 Task: Open the Action trailer and cancel
Action: Mouse pressed left at (344, 302)
Screenshot: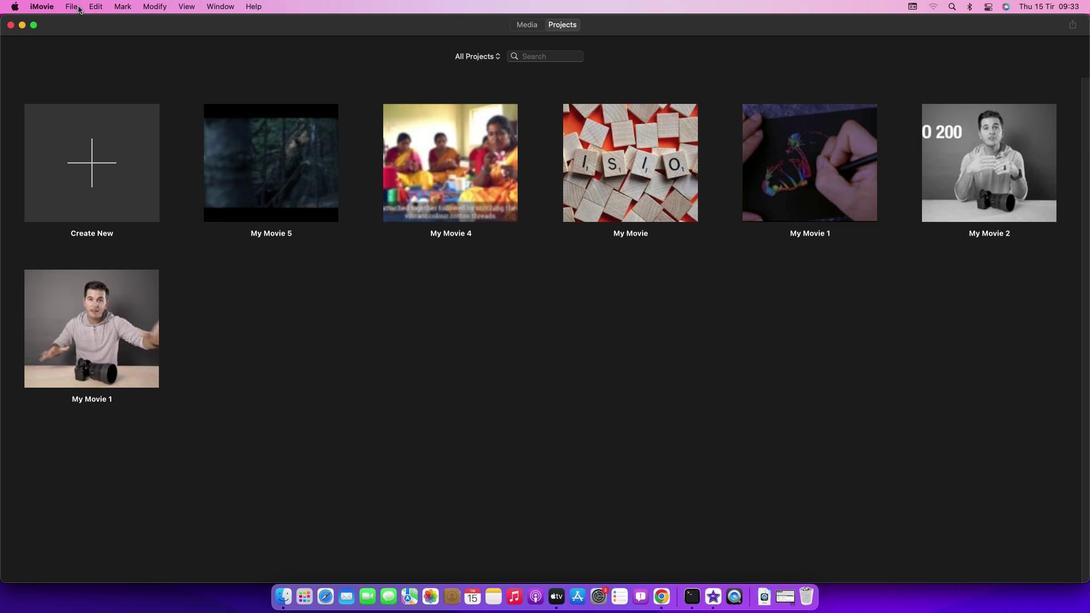 
Action: Mouse moved to (169, 60)
Screenshot: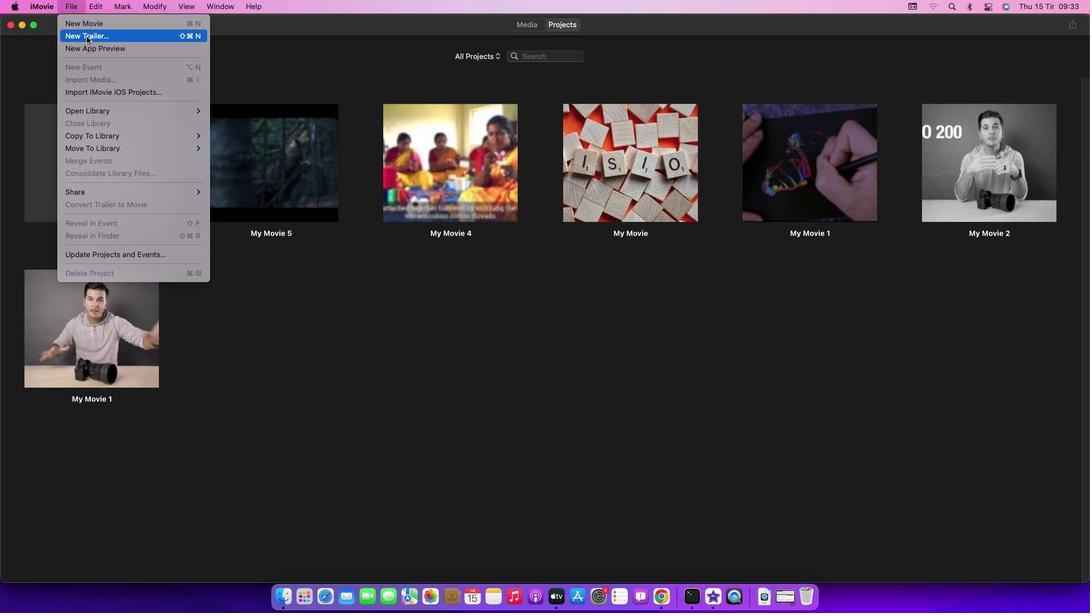 
Action: Mouse pressed left at (169, 60)
Screenshot: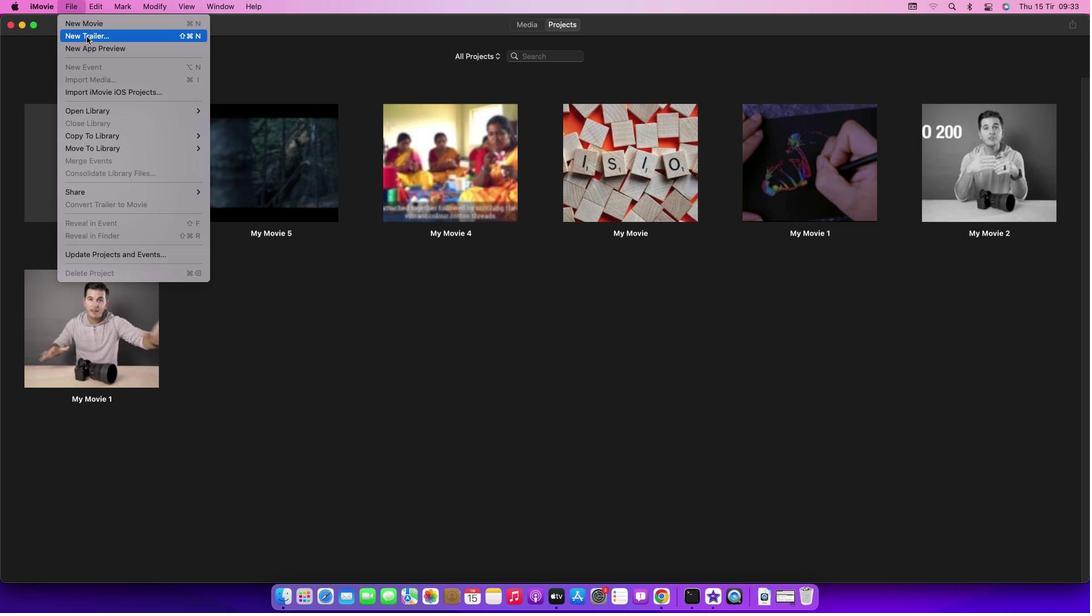 
Action: Mouse moved to (180, 85)
Screenshot: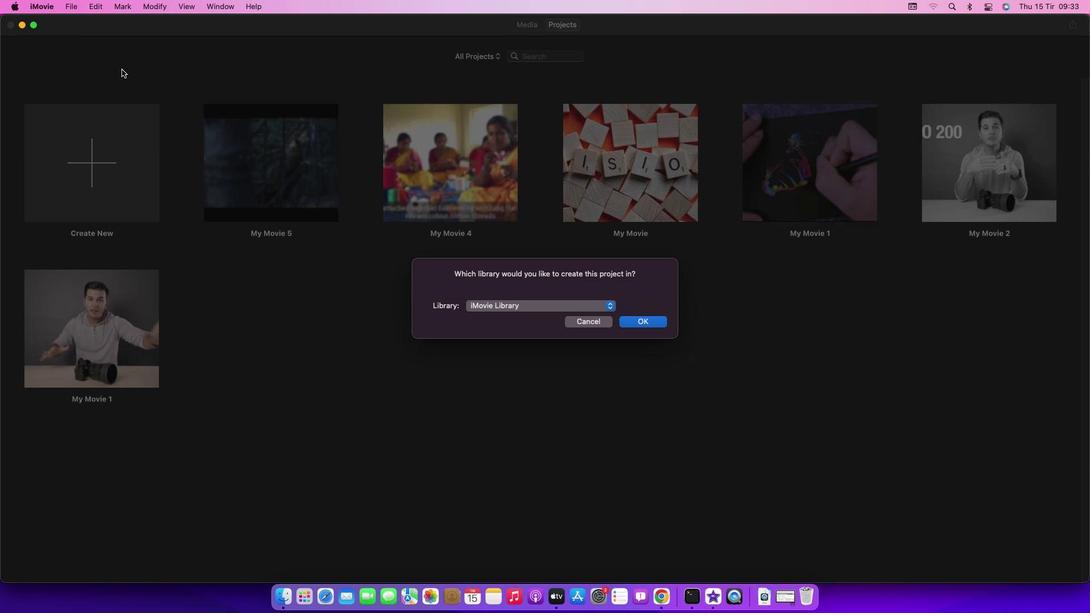 
Action: Mouse pressed left at (180, 85)
Screenshot: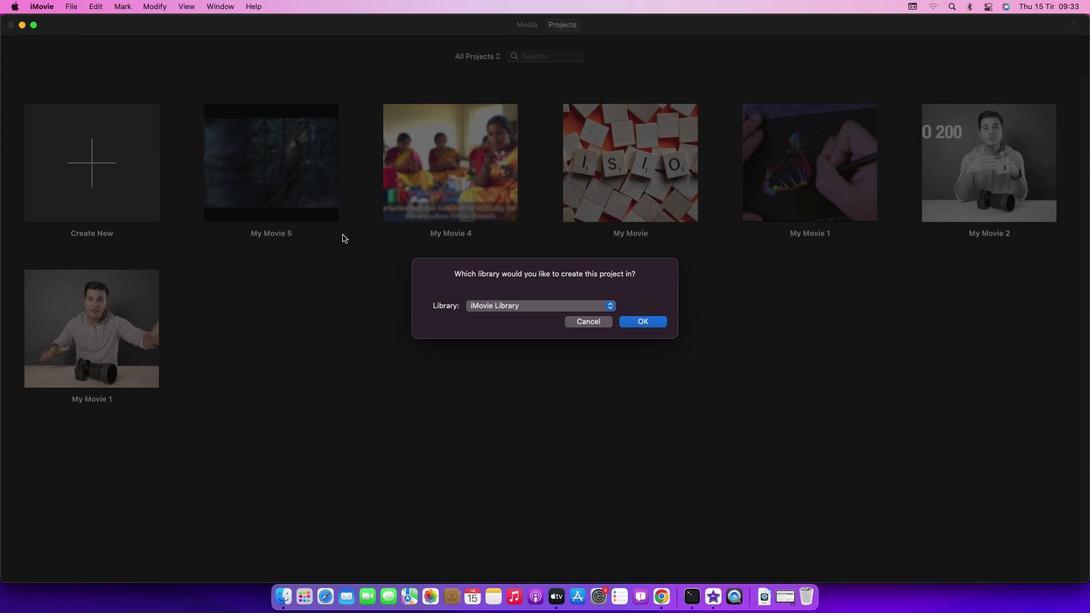 
Action: Mouse moved to (664, 322)
Screenshot: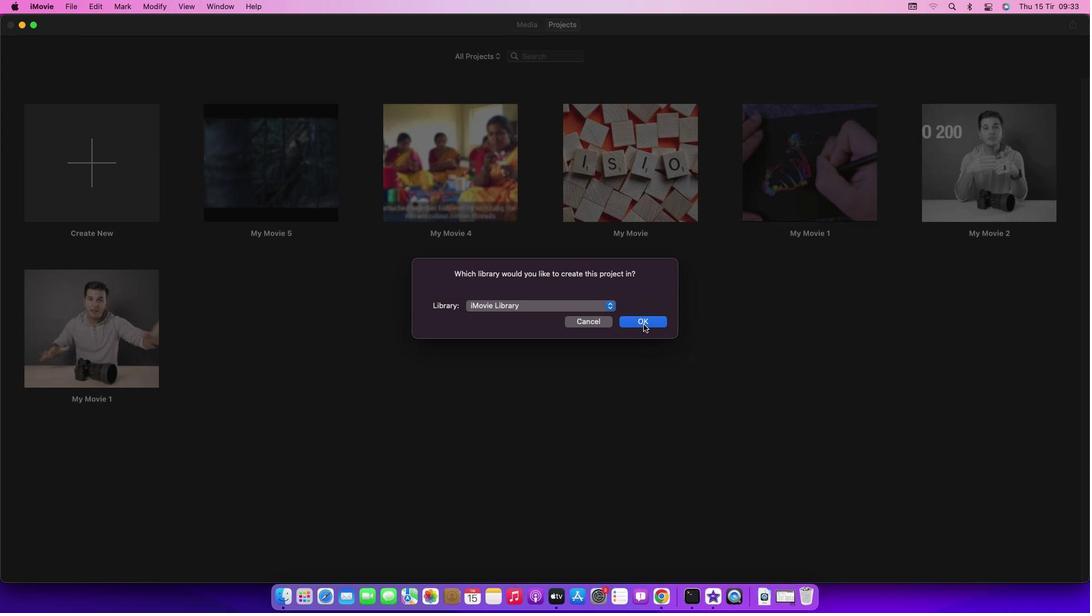 
Action: Mouse pressed left at (664, 322)
Screenshot: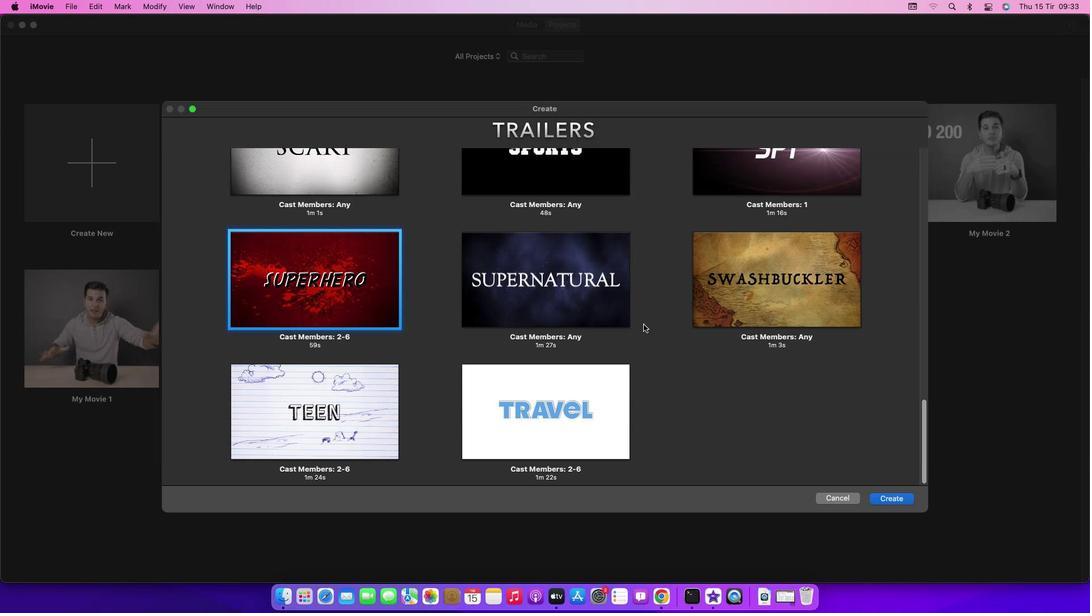 
Action: Mouse moved to (510, 271)
Screenshot: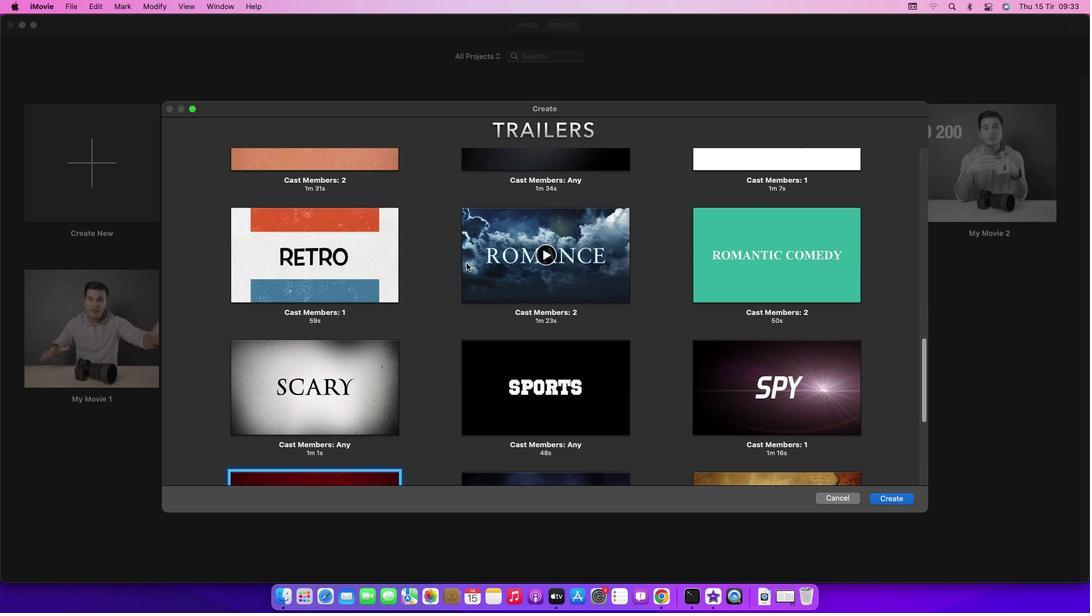 
Action: Mouse scrolled (510, 271) with delta (105, 55)
Screenshot: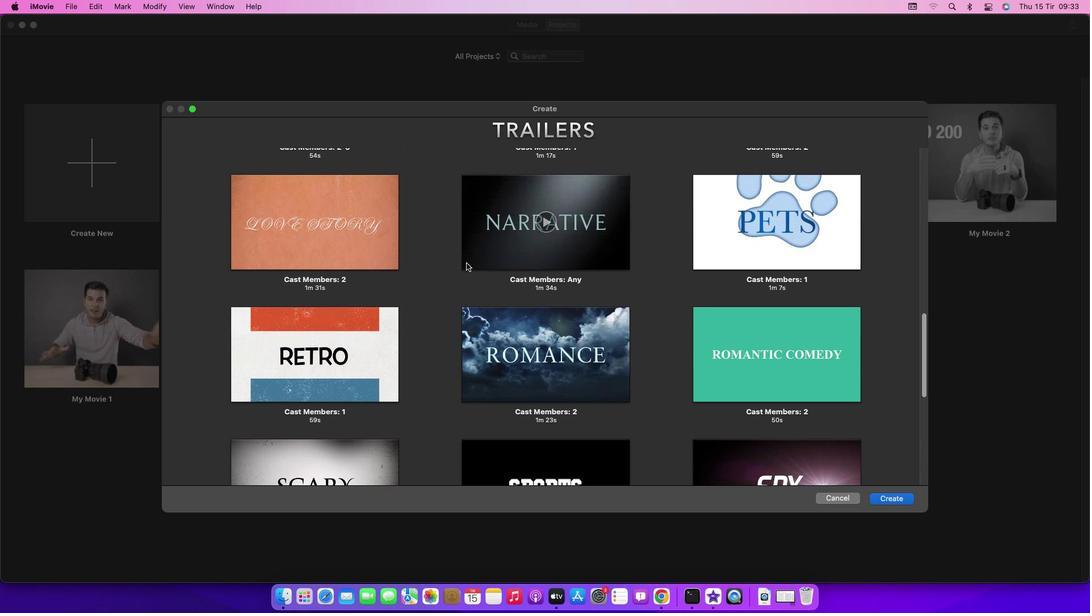 
Action: Mouse scrolled (510, 271) with delta (105, 55)
Screenshot: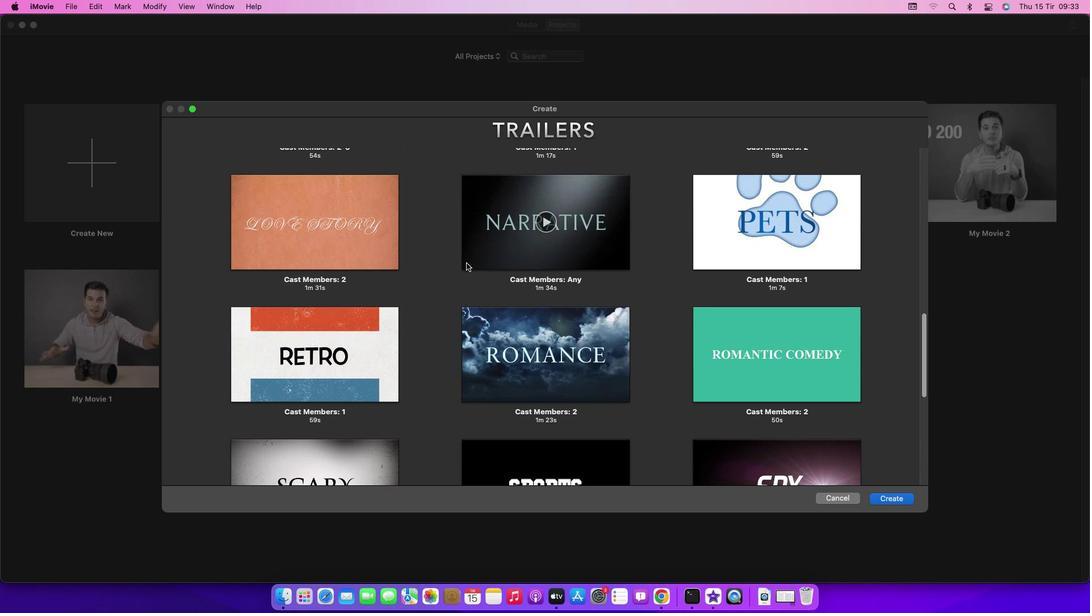 
Action: Mouse scrolled (510, 271) with delta (105, 56)
Screenshot: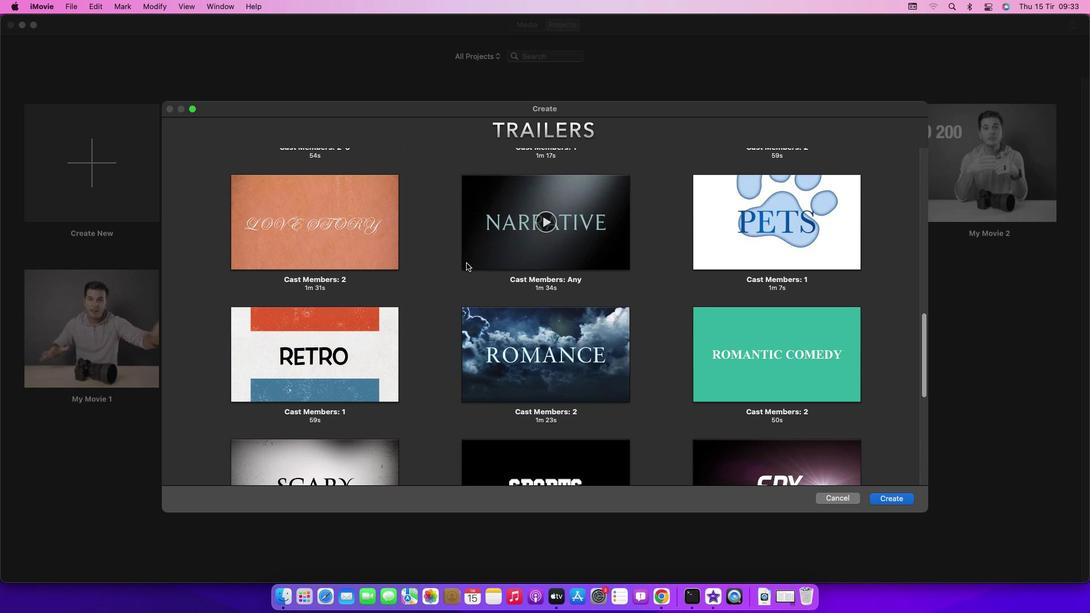 
Action: Mouse scrolled (510, 271) with delta (105, 57)
Screenshot: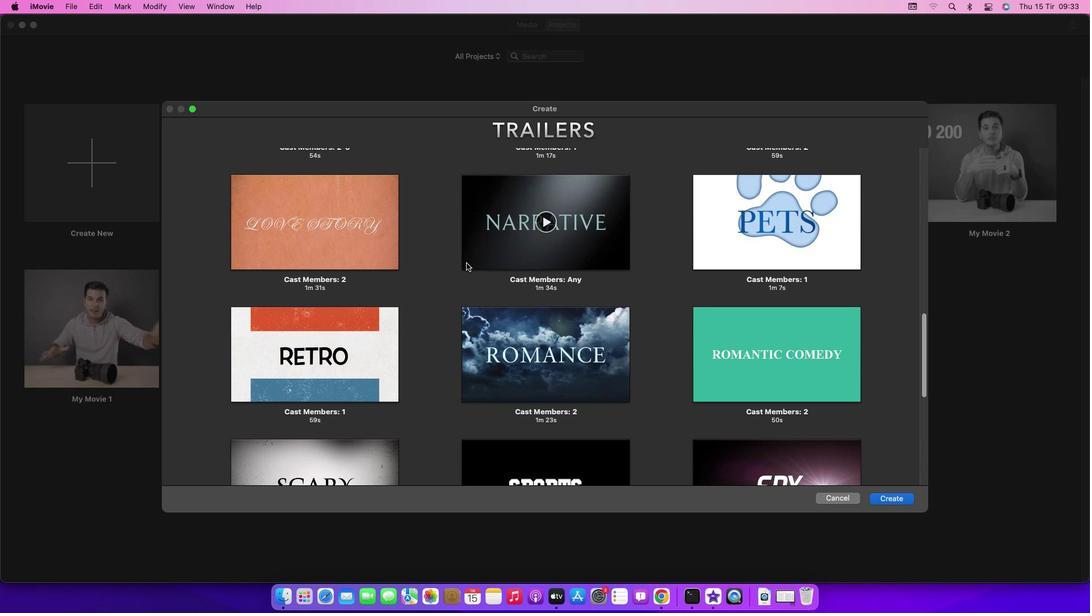 
Action: Mouse scrolled (510, 271) with delta (105, 55)
Screenshot: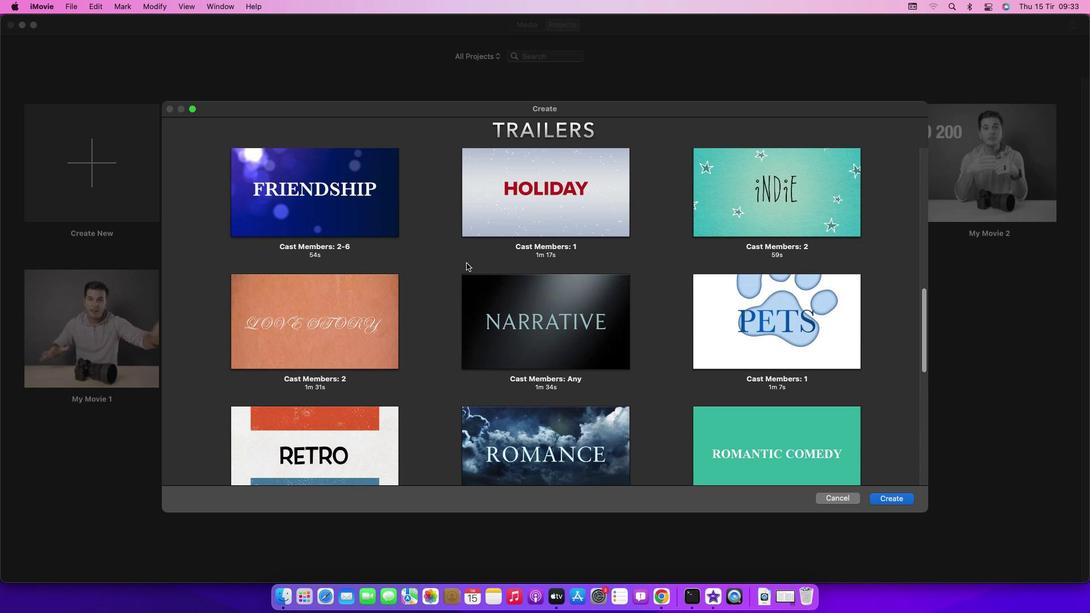 
Action: Mouse scrolled (510, 271) with delta (105, 55)
Screenshot: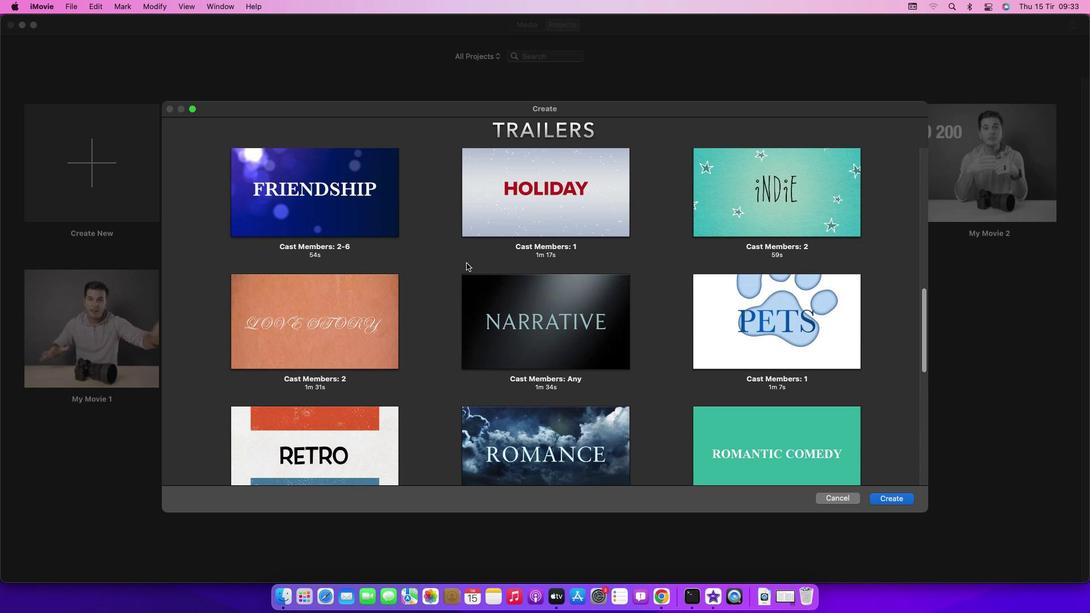 
Action: Mouse scrolled (510, 271) with delta (105, 56)
Screenshot: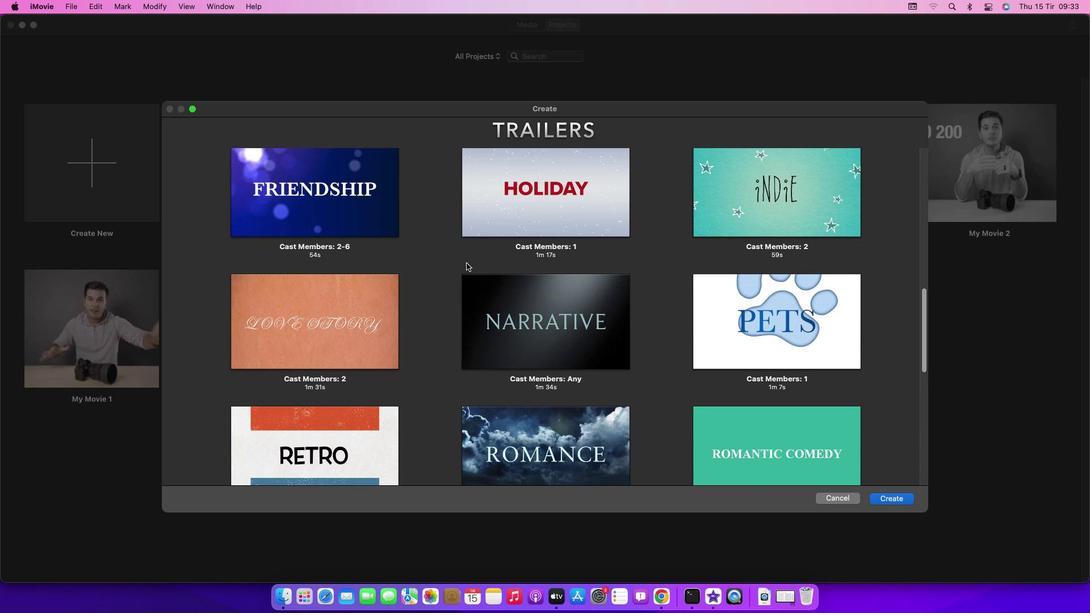
Action: Mouse scrolled (510, 271) with delta (105, 57)
Screenshot: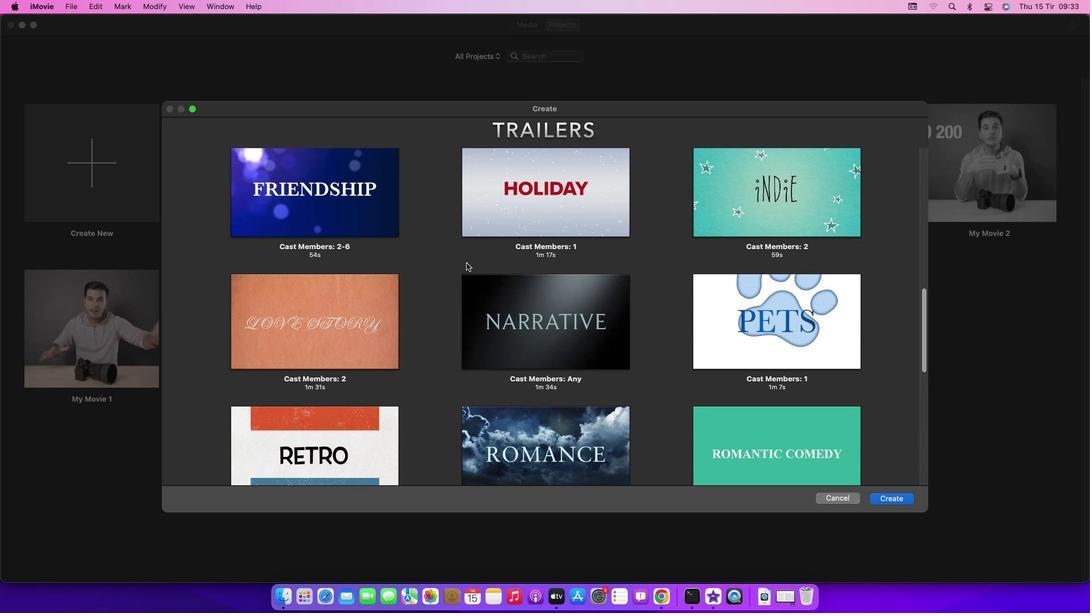 
Action: Mouse scrolled (510, 271) with delta (105, 57)
Screenshot: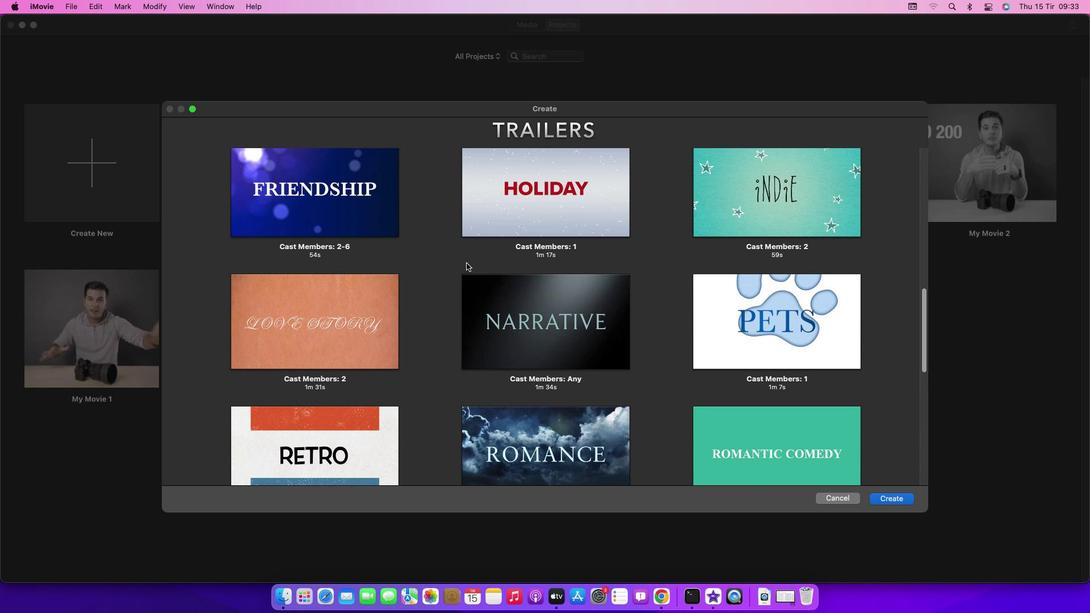 
Action: Mouse scrolled (510, 271) with delta (105, 55)
Screenshot: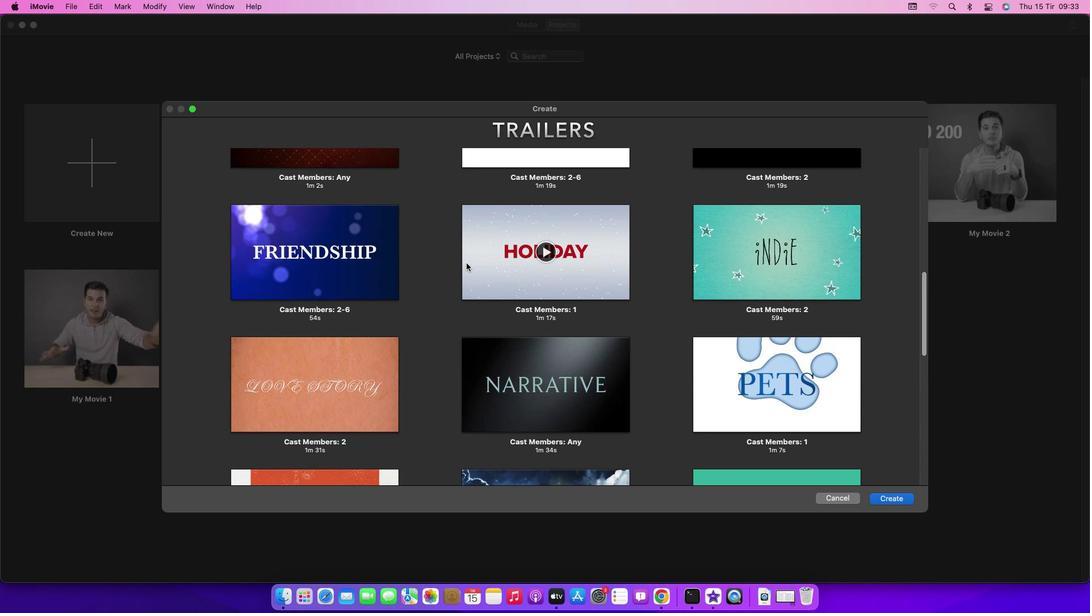 
Action: Mouse scrolled (510, 271) with delta (105, 55)
Screenshot: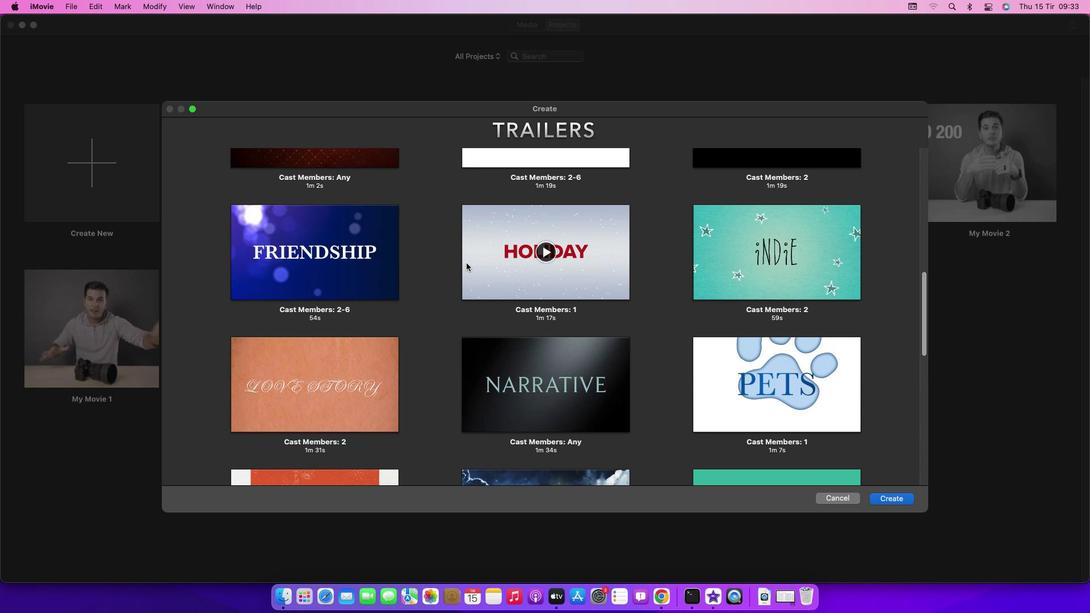
Action: Mouse scrolled (510, 271) with delta (105, 56)
Screenshot: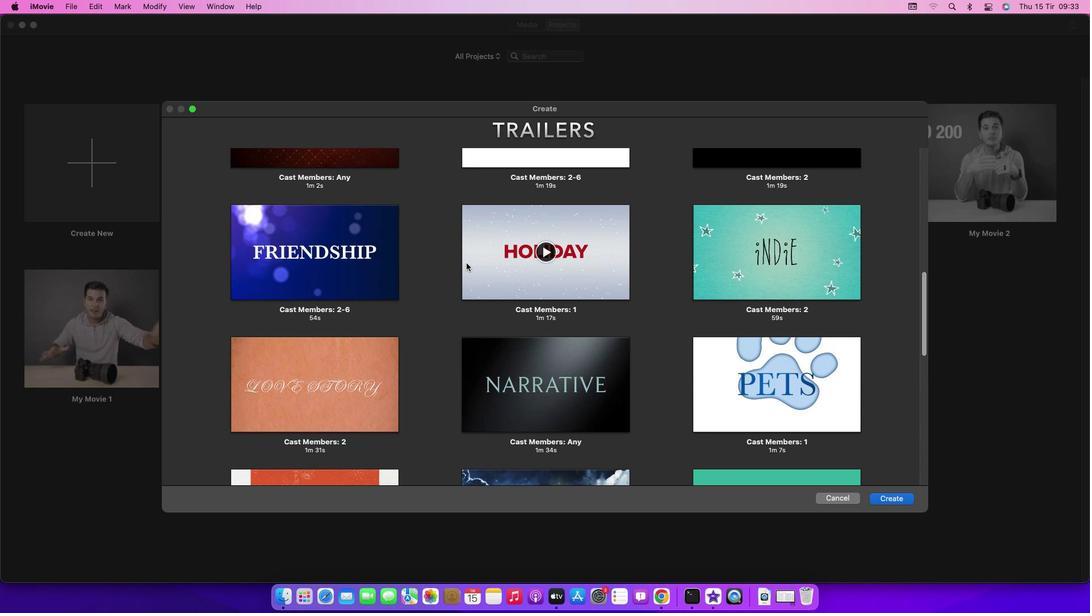 
Action: Mouse scrolled (510, 271) with delta (105, 57)
Screenshot: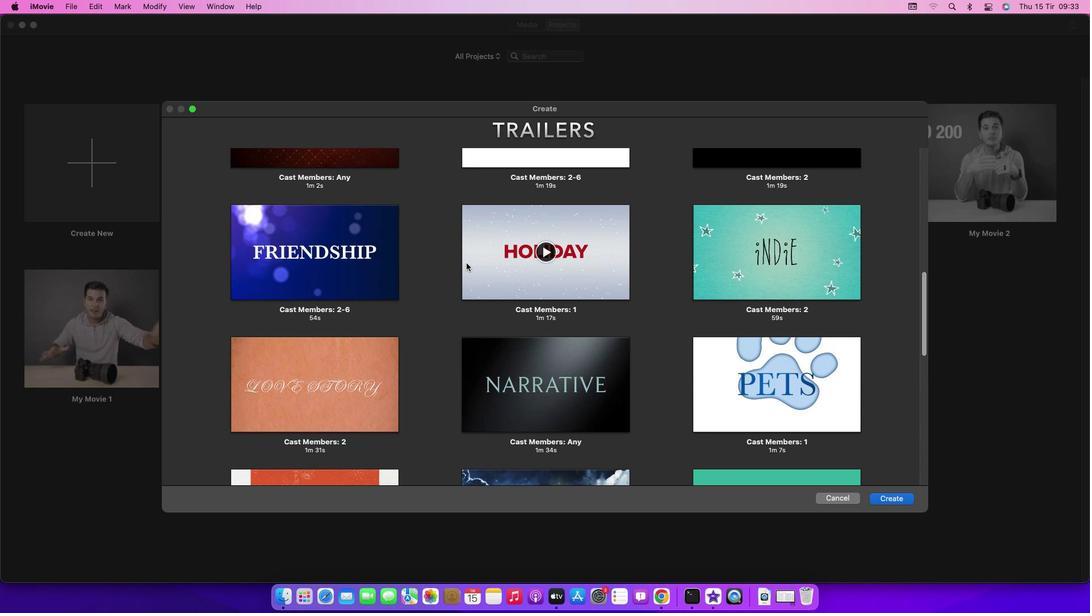 
Action: Mouse scrolled (510, 271) with delta (105, 57)
Screenshot: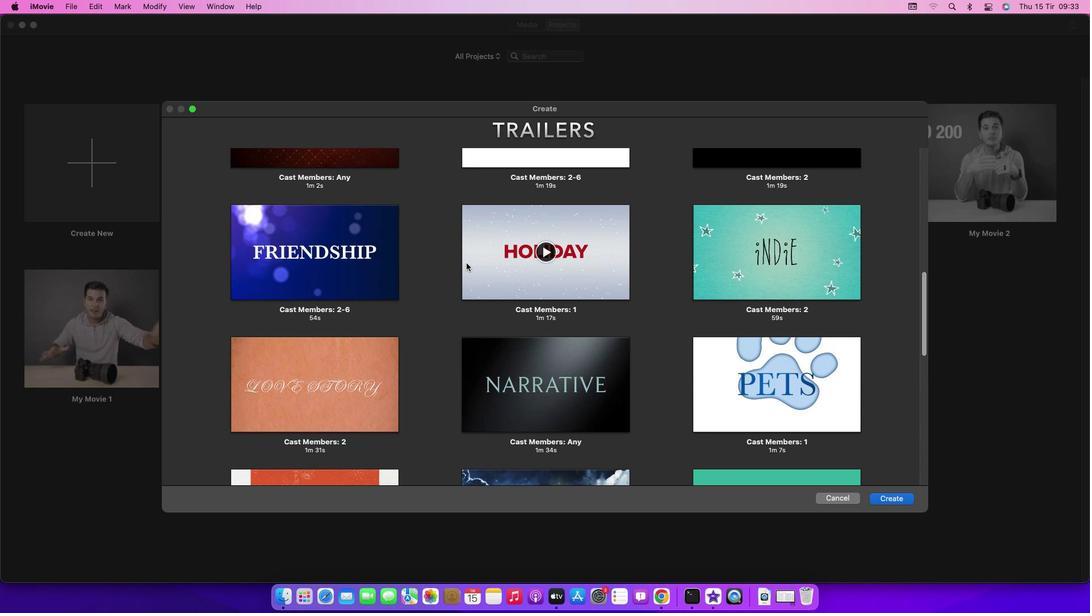 
Action: Mouse scrolled (510, 271) with delta (105, 55)
Screenshot: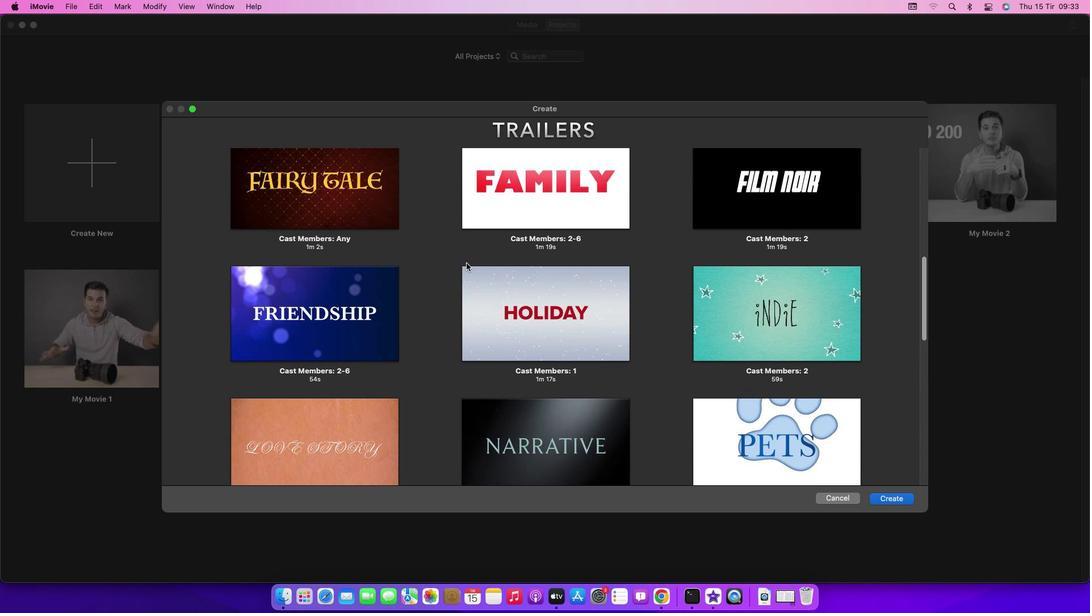
Action: Mouse scrolled (510, 271) with delta (105, 55)
Screenshot: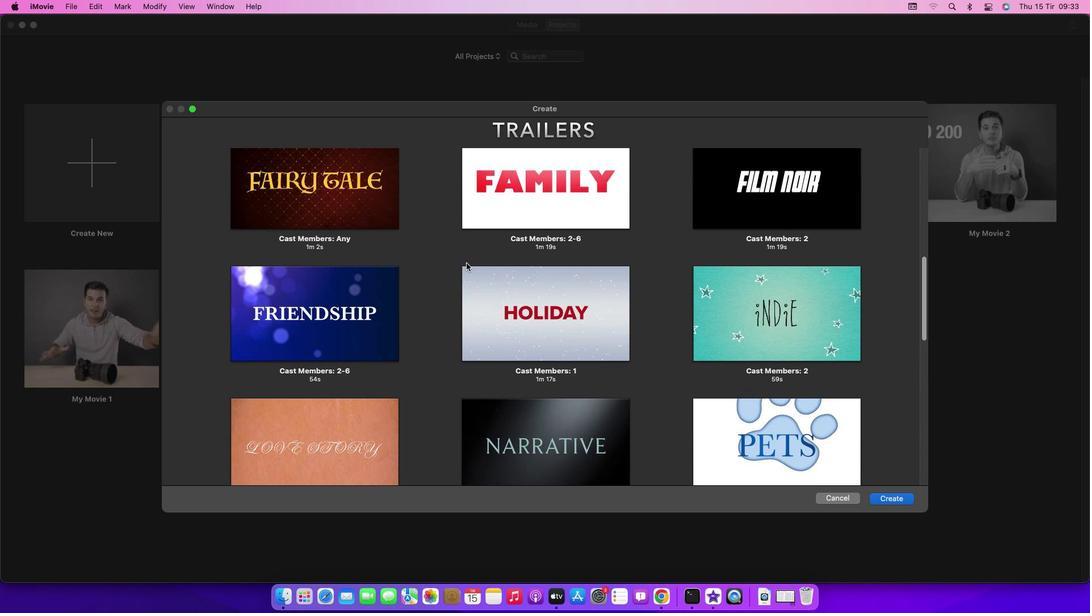 
Action: Mouse scrolled (510, 271) with delta (105, 57)
Screenshot: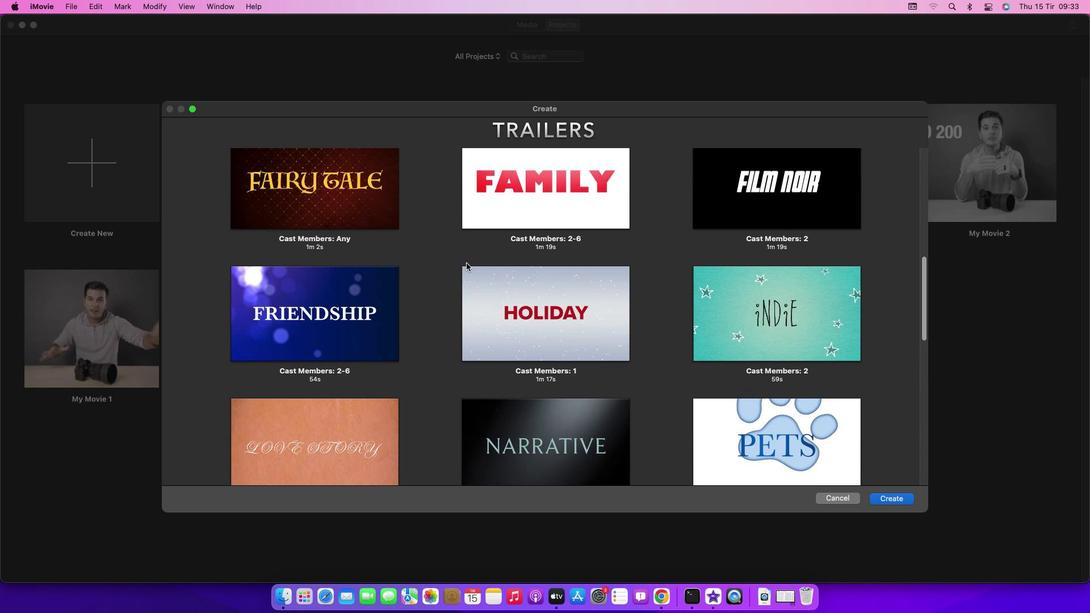 
Action: Mouse scrolled (510, 271) with delta (105, 57)
Screenshot: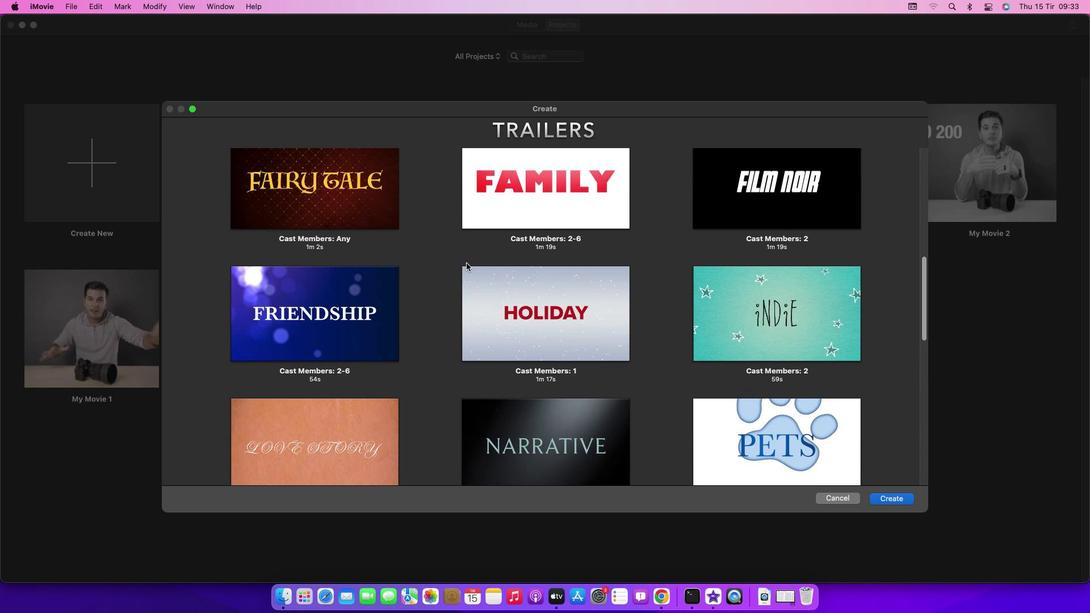 
Action: Mouse scrolled (510, 271) with delta (105, 57)
Screenshot: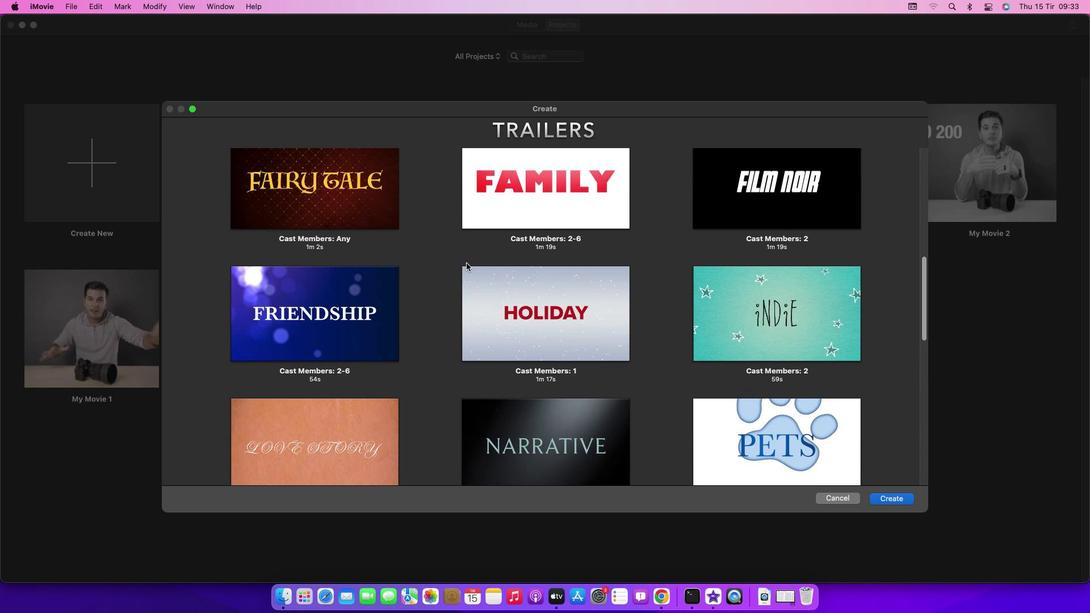 
Action: Mouse scrolled (510, 271) with delta (105, 55)
Screenshot: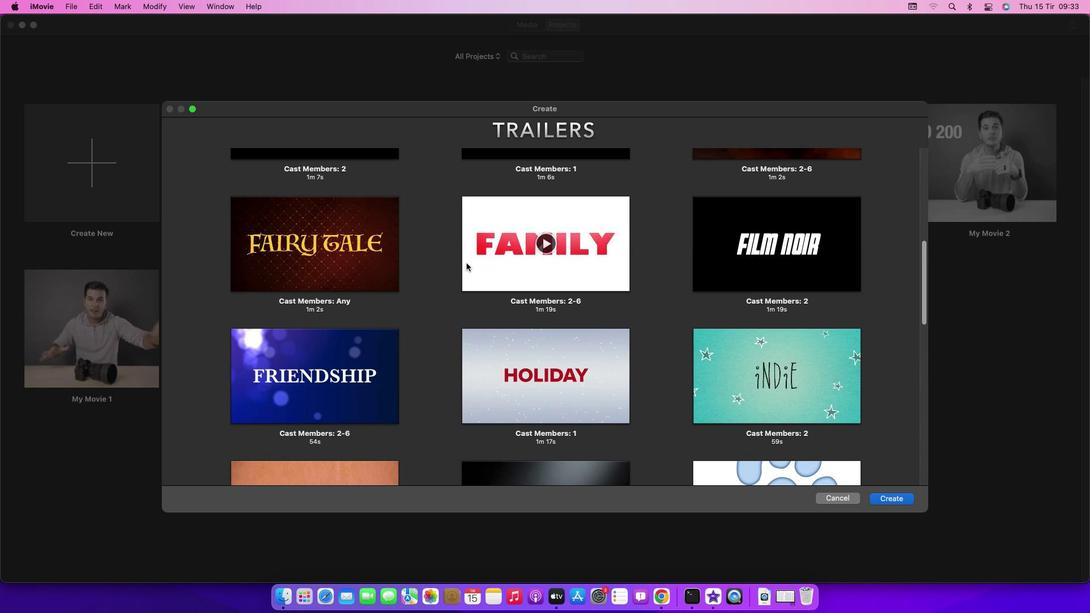 
Action: Mouse scrolled (510, 271) with delta (105, 55)
Screenshot: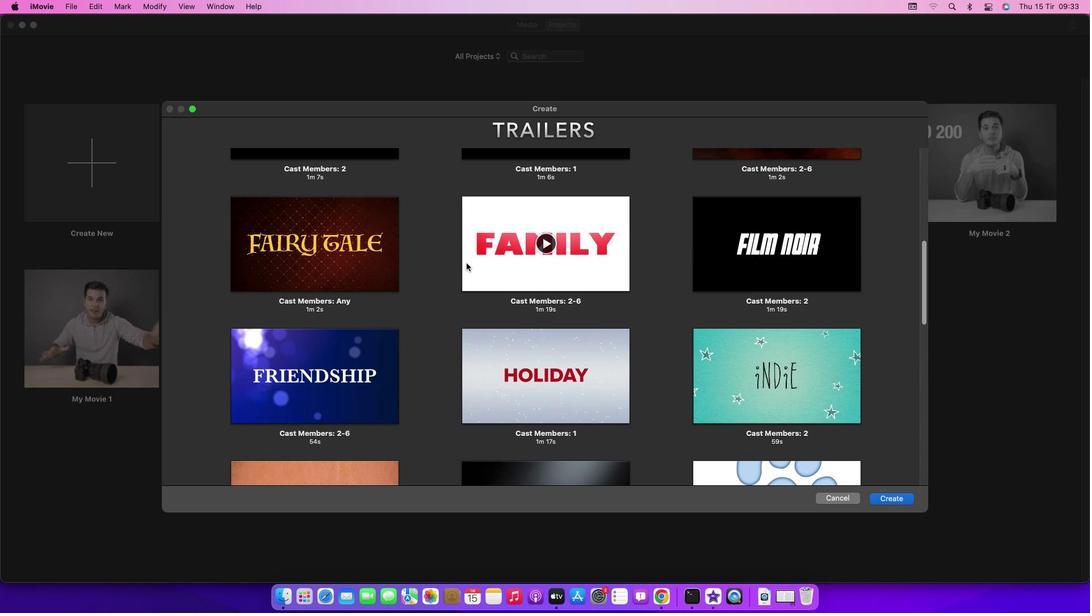 
Action: Mouse scrolled (510, 271) with delta (105, 57)
Screenshot: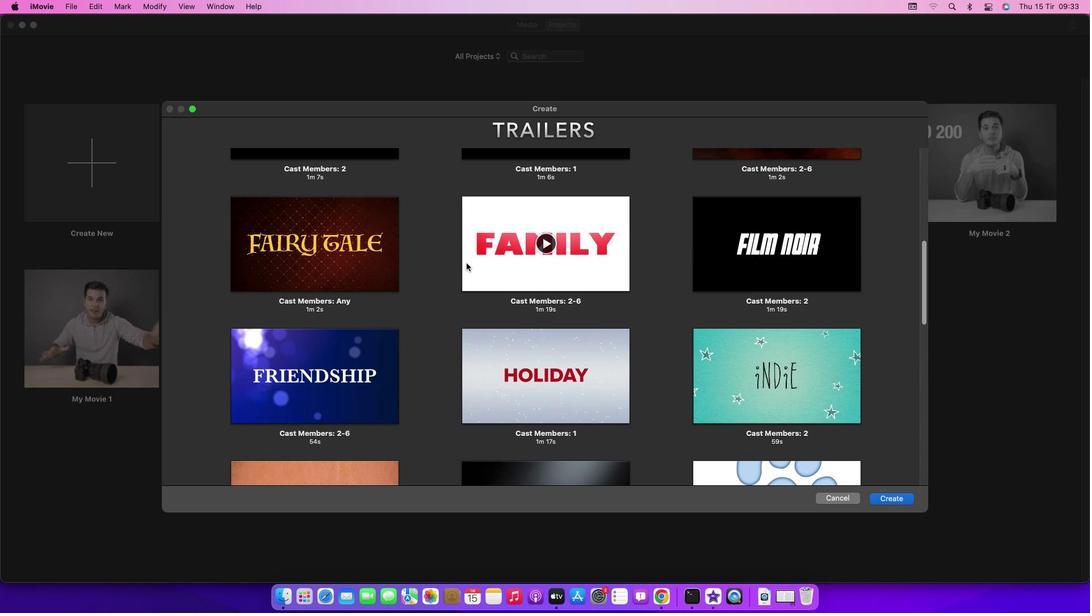 
Action: Mouse scrolled (510, 271) with delta (105, 57)
Screenshot: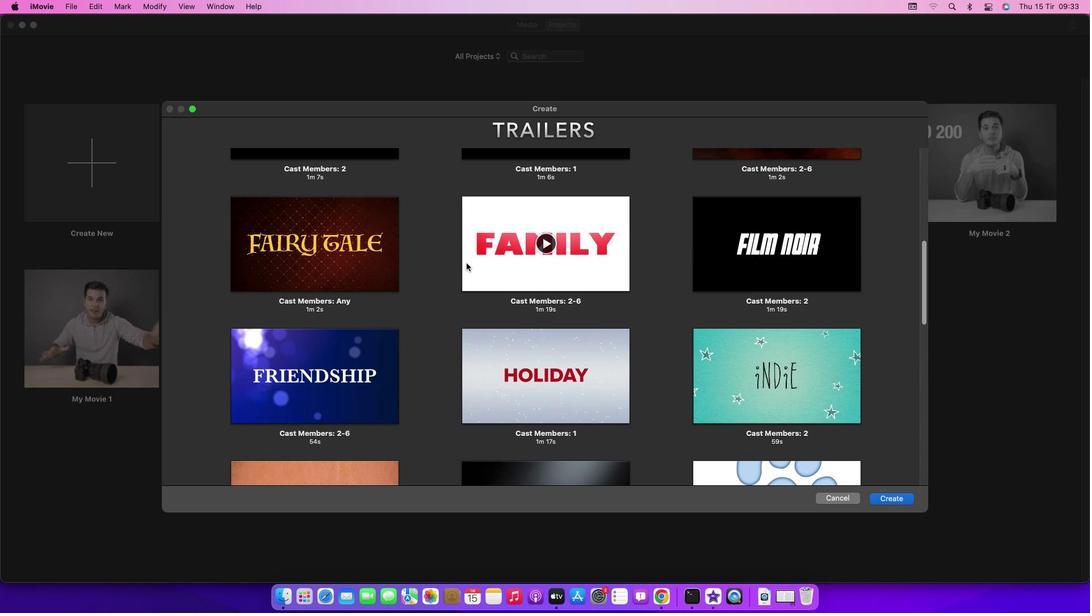 
Action: Mouse scrolled (510, 271) with delta (105, 57)
Screenshot: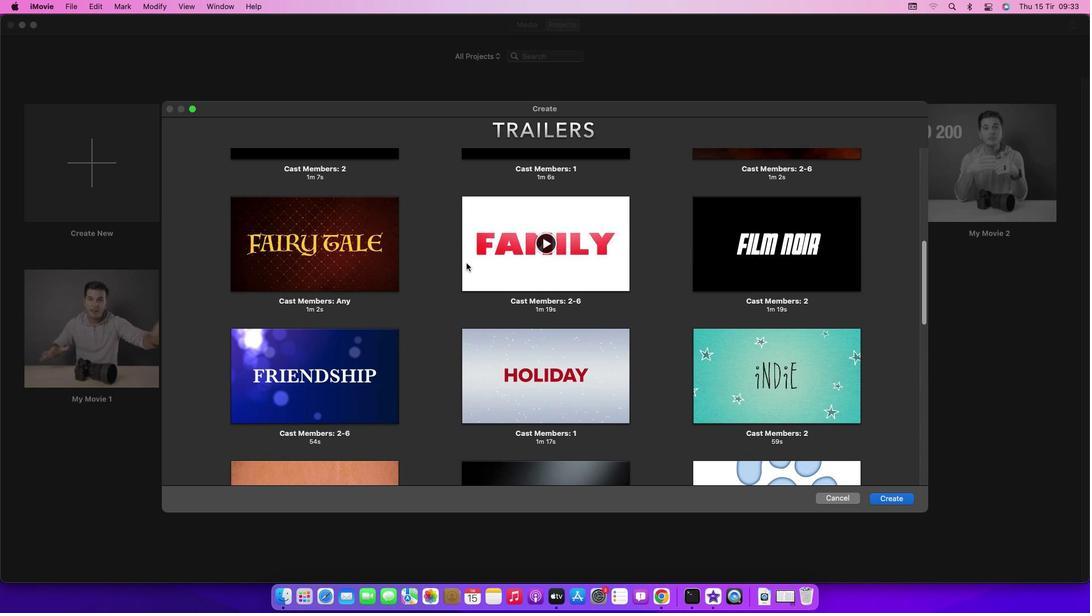 
Action: Mouse scrolled (510, 271) with delta (105, 55)
Screenshot: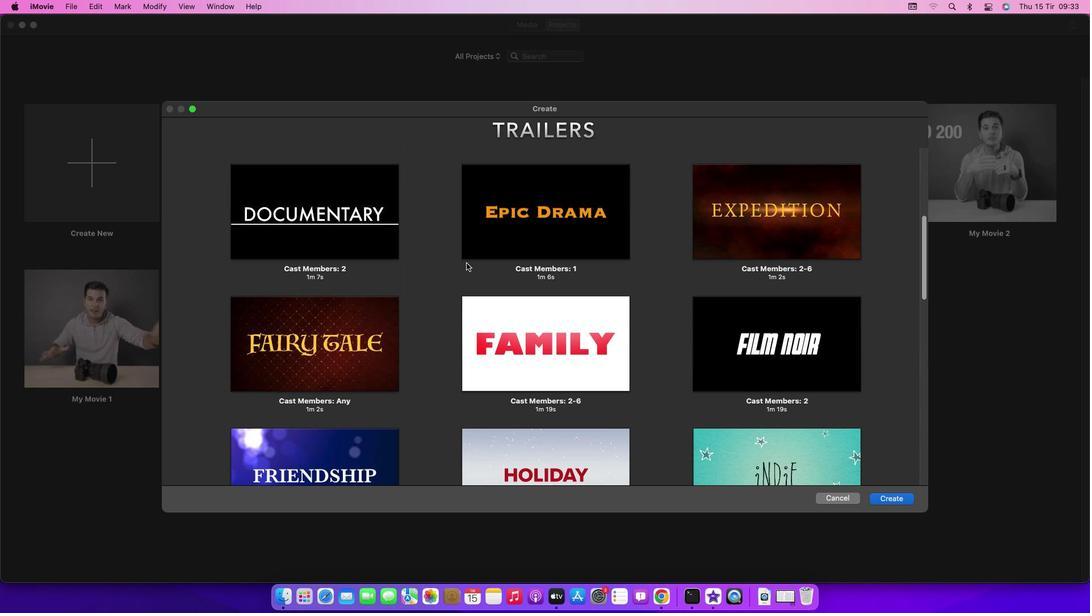 
Action: Mouse scrolled (510, 271) with delta (105, 55)
Screenshot: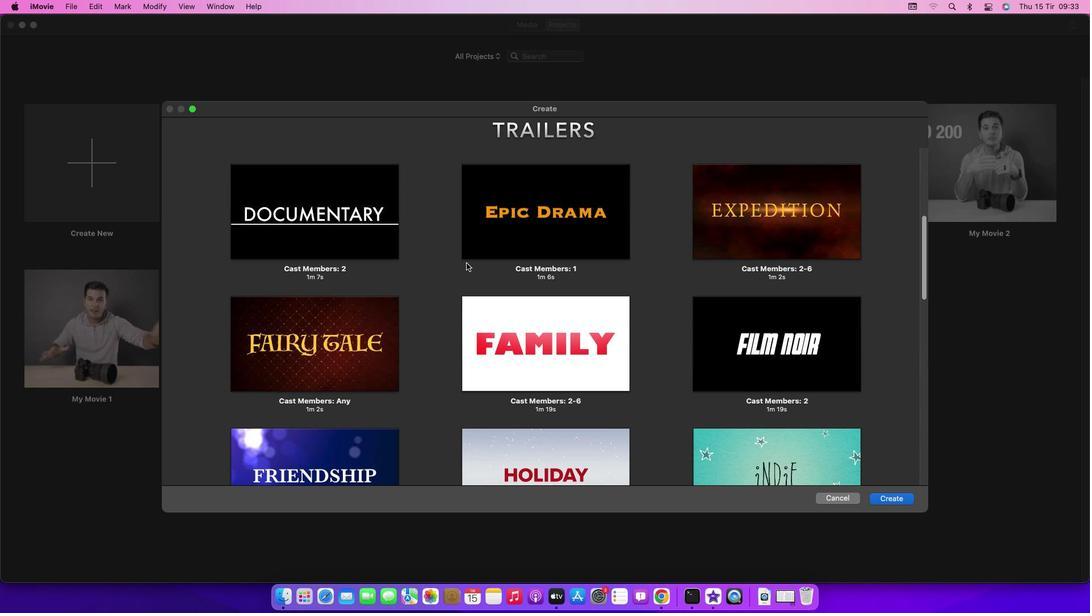 
Action: Mouse scrolled (510, 271) with delta (105, 57)
Screenshot: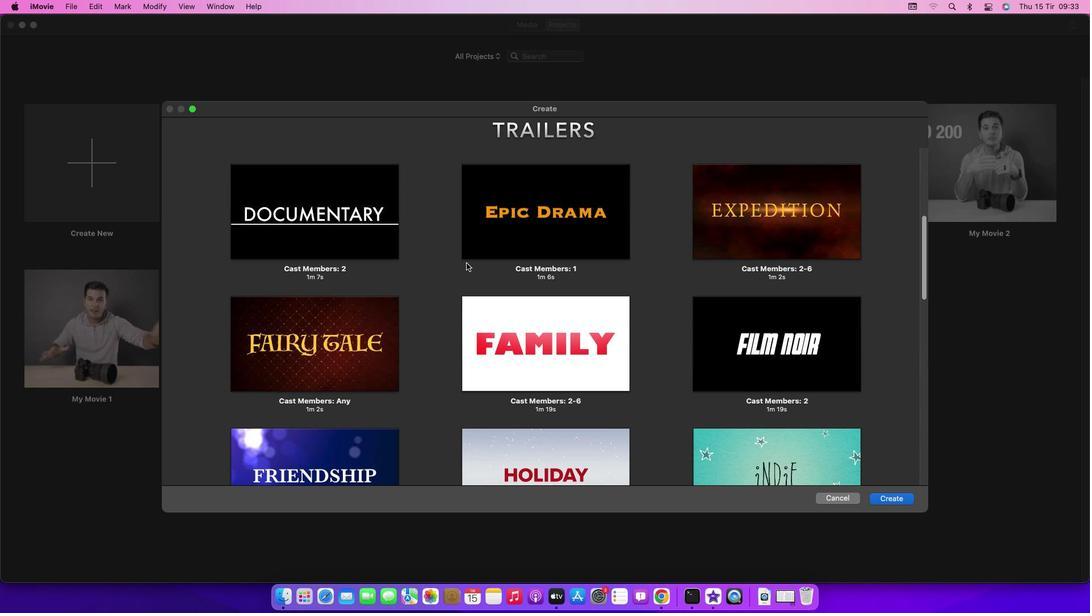 
Action: Mouse scrolled (510, 271) with delta (105, 57)
Screenshot: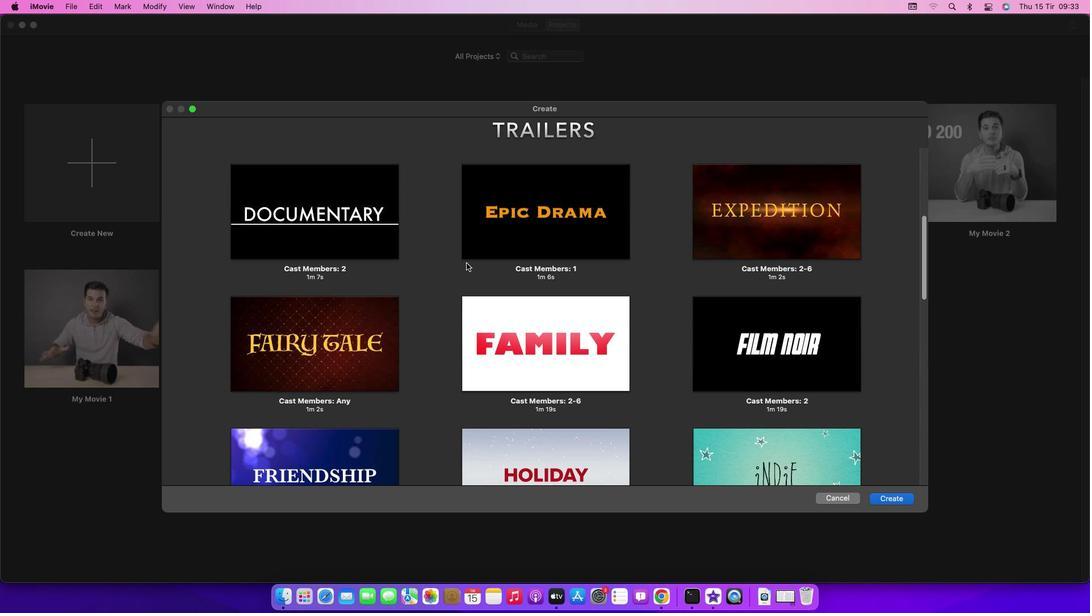 
Action: Mouse scrolled (510, 271) with delta (105, 55)
Screenshot: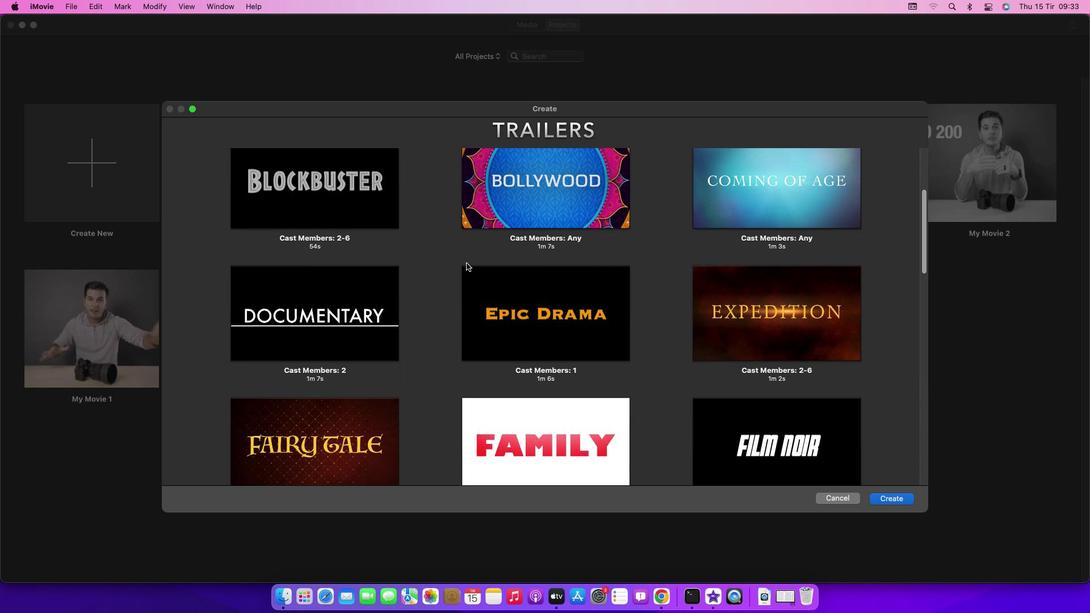 
Action: Mouse scrolled (510, 271) with delta (105, 55)
Screenshot: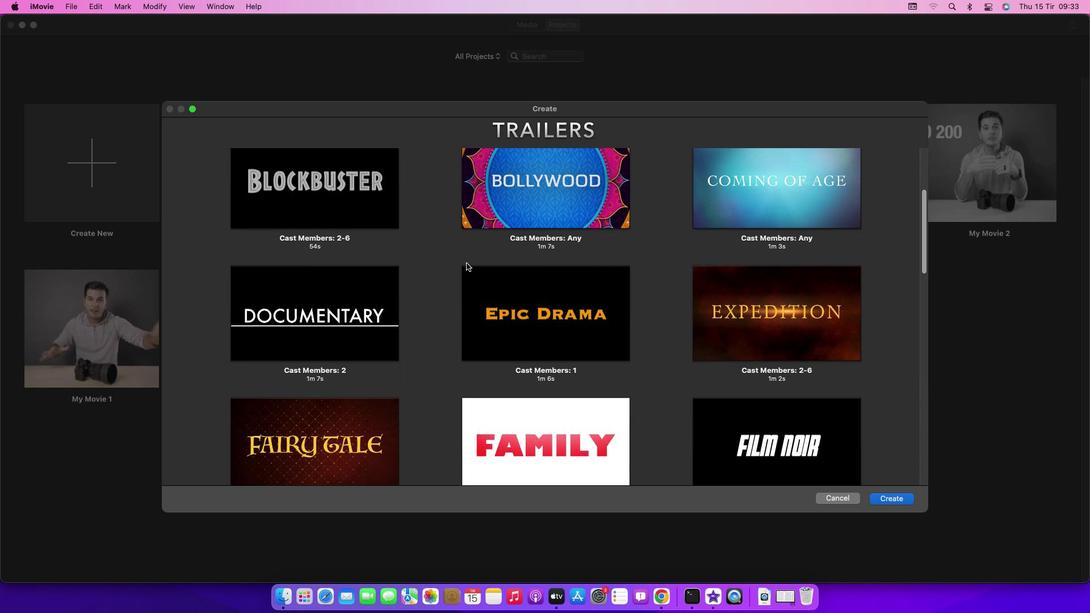 
Action: Mouse scrolled (510, 271) with delta (105, 56)
Screenshot: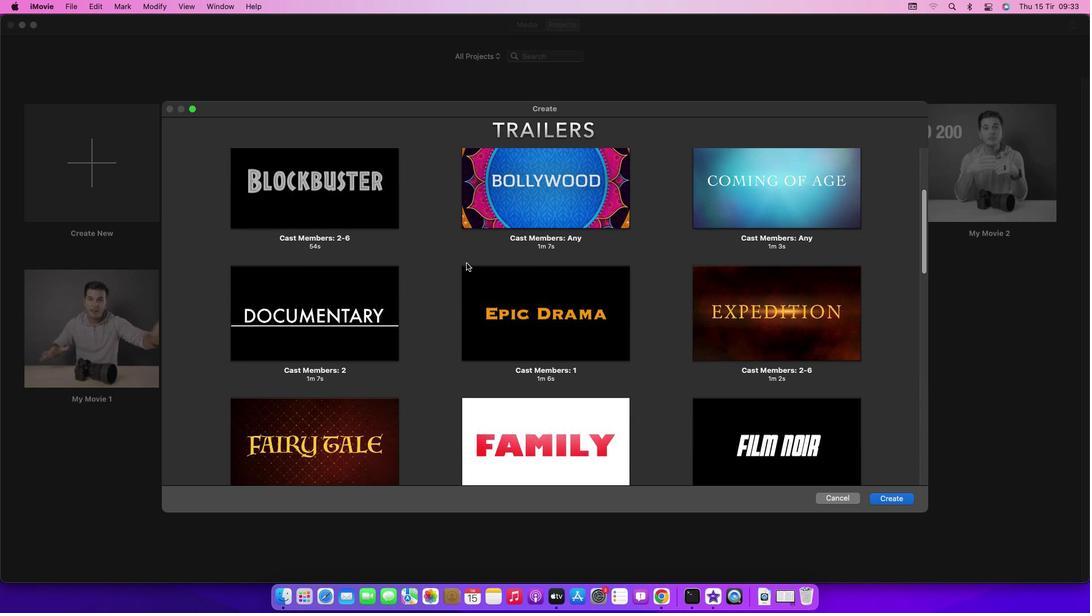 
Action: Mouse scrolled (510, 271) with delta (105, 57)
Screenshot: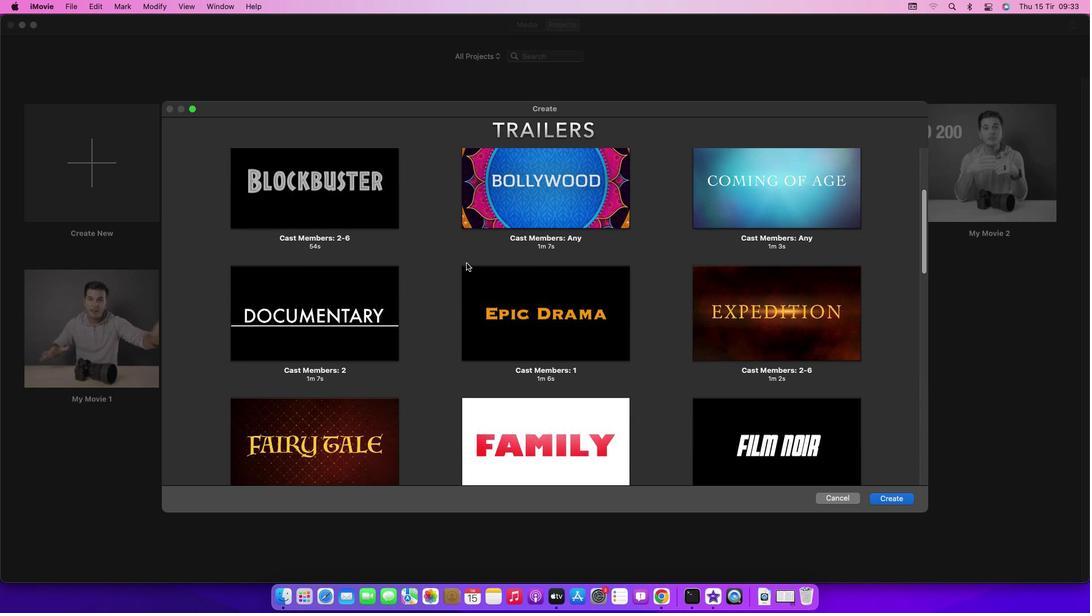 
Action: Mouse scrolled (510, 271) with delta (105, 55)
Screenshot: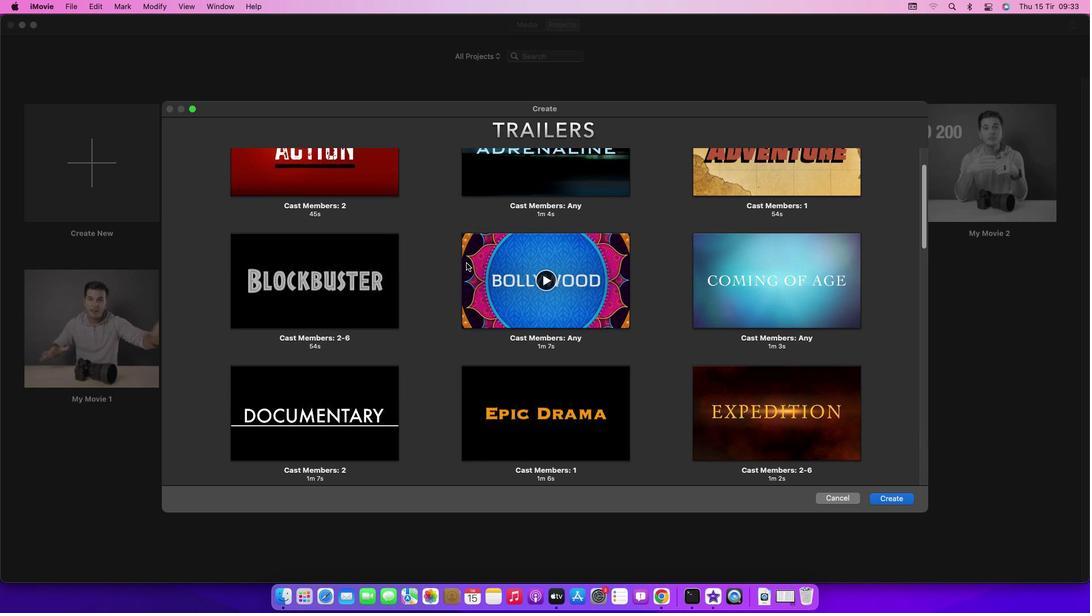 
Action: Mouse scrolled (510, 271) with delta (105, 55)
Screenshot: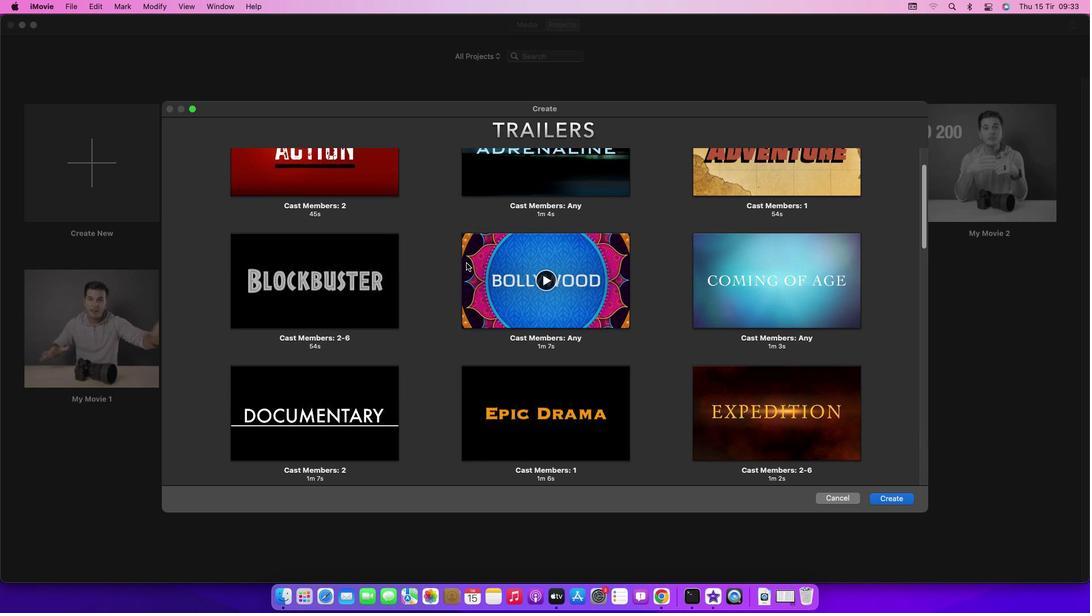 
Action: Mouse scrolled (510, 271) with delta (105, 57)
Screenshot: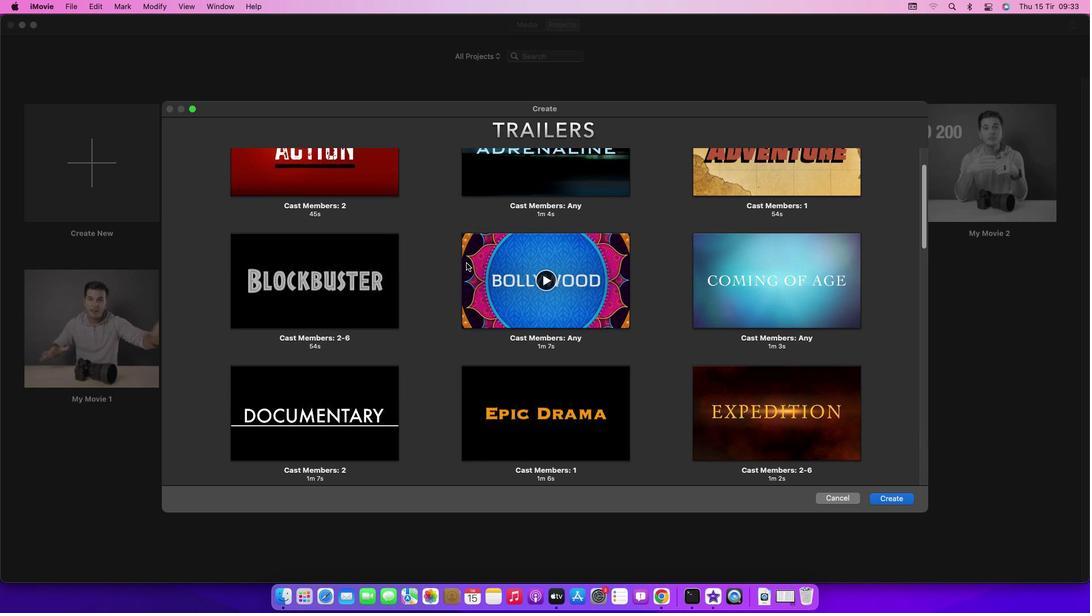 
Action: Mouse scrolled (510, 271) with delta (105, 57)
Screenshot: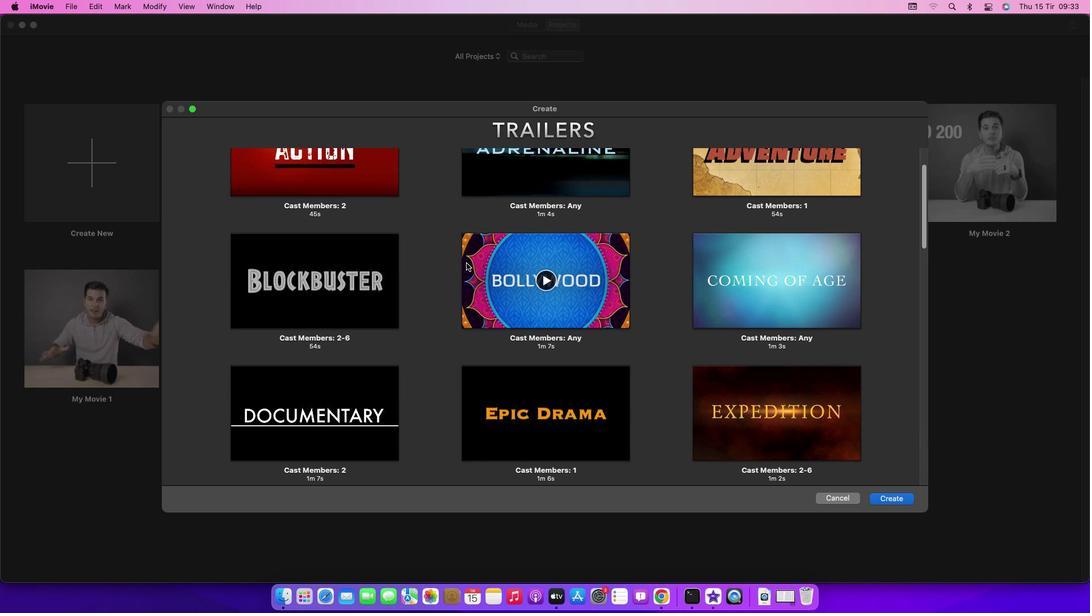 
Action: Mouse scrolled (510, 271) with delta (105, 55)
Screenshot: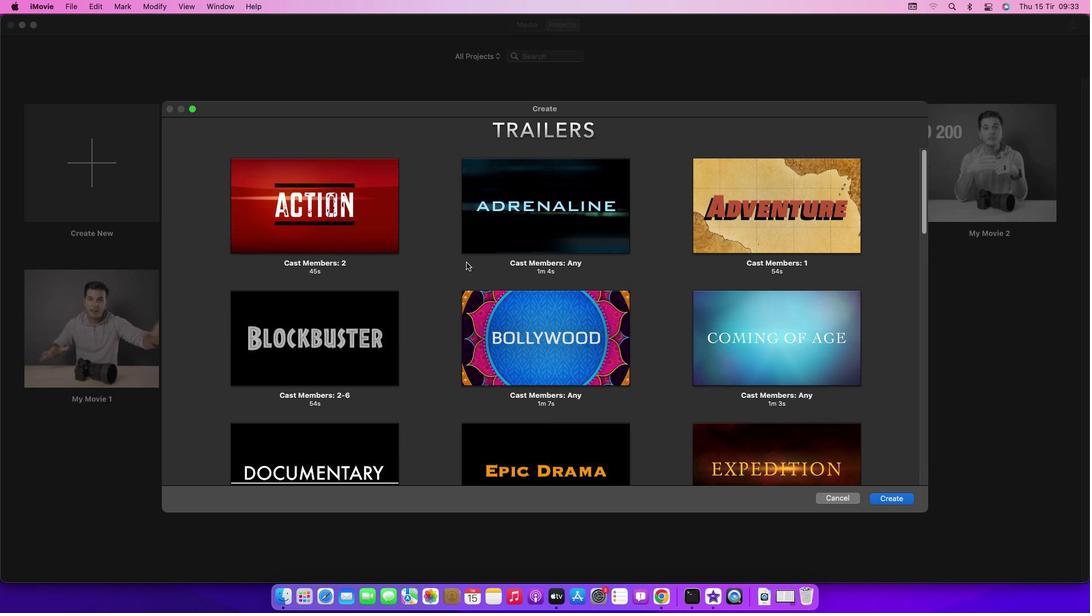 
Action: Mouse scrolled (510, 271) with delta (105, 55)
Screenshot: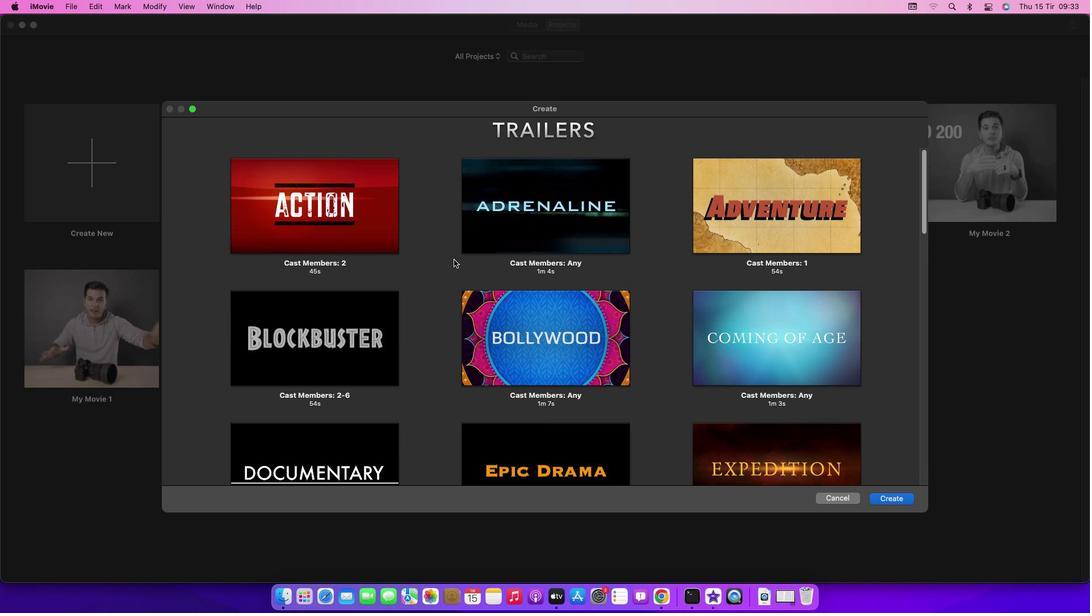 
Action: Mouse scrolled (510, 271) with delta (105, 57)
Screenshot: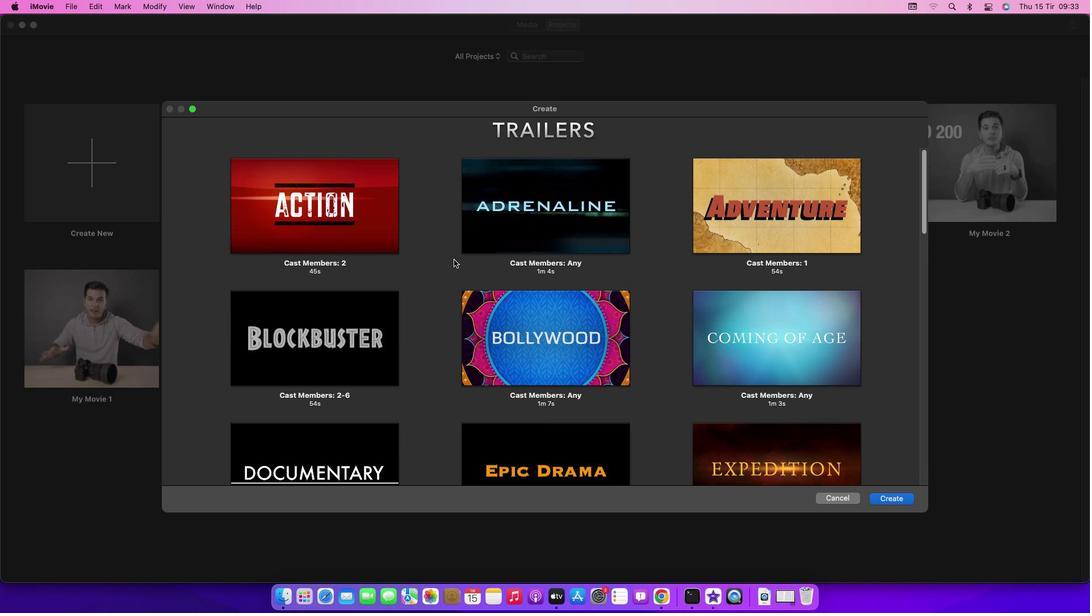 
Action: Mouse scrolled (510, 271) with delta (105, 57)
Screenshot: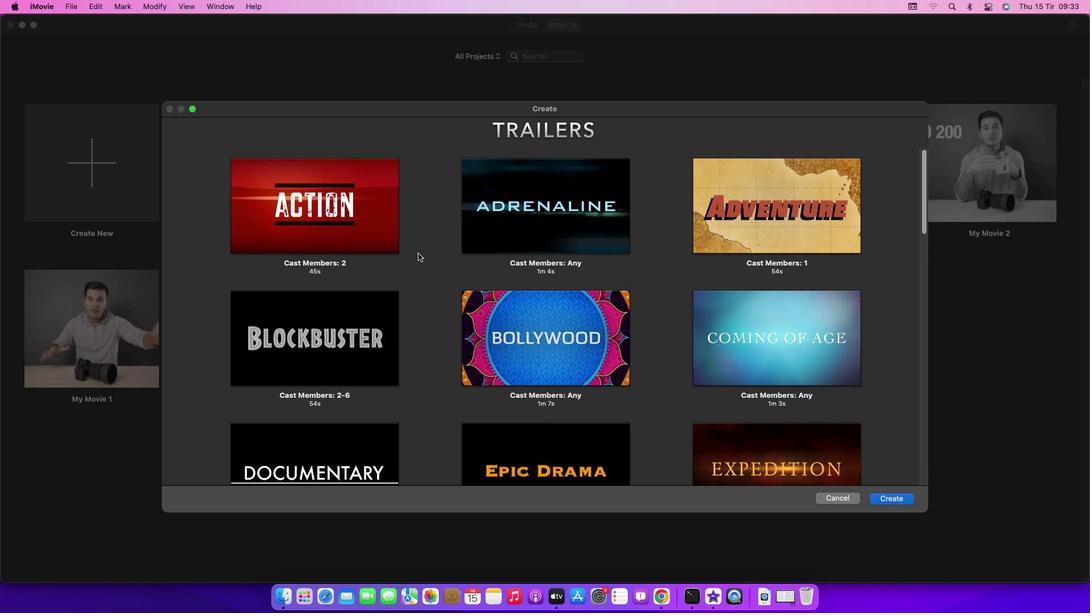 
Action: Mouse scrolled (510, 271) with delta (105, 57)
Screenshot: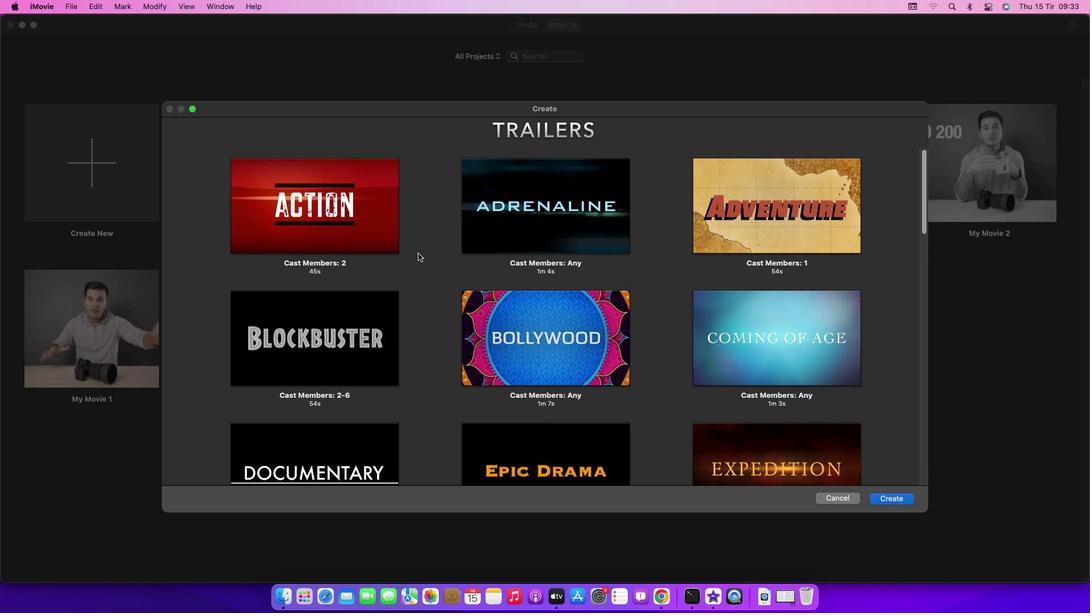
Action: Mouse scrolled (510, 271) with delta (105, 55)
Screenshot: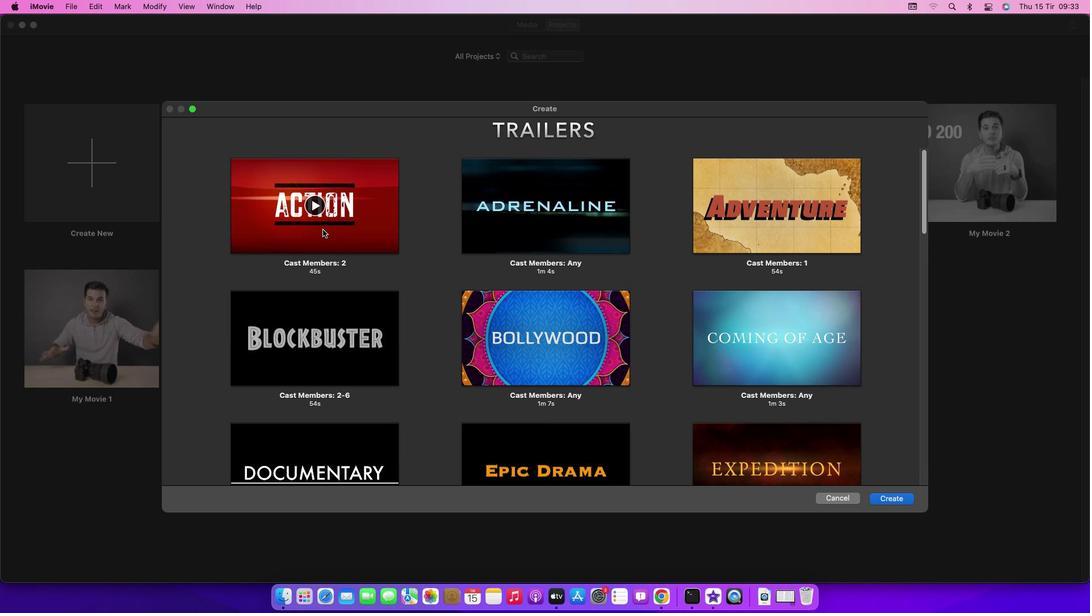 
Action: Mouse scrolled (510, 271) with delta (105, 55)
Screenshot: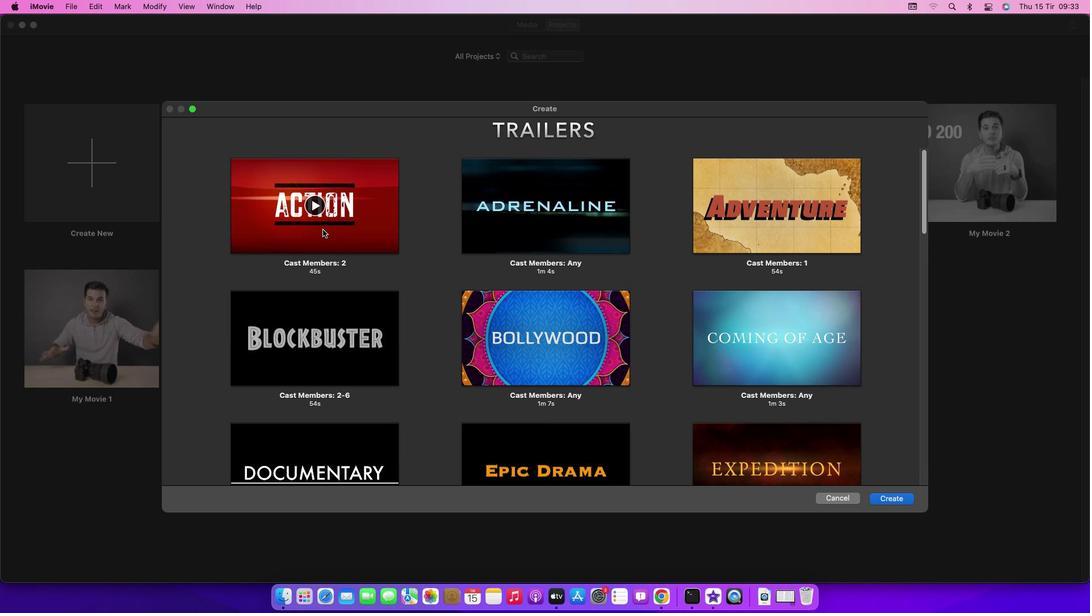 
Action: Mouse scrolled (510, 271) with delta (105, 57)
Screenshot: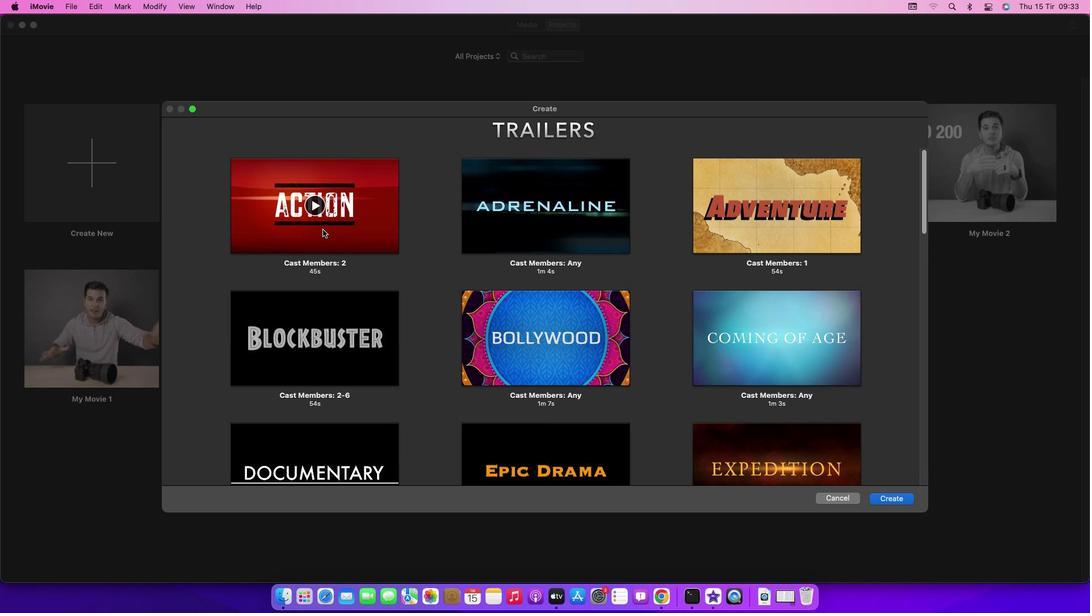 
Action: Mouse scrolled (510, 271) with delta (105, 57)
Screenshot: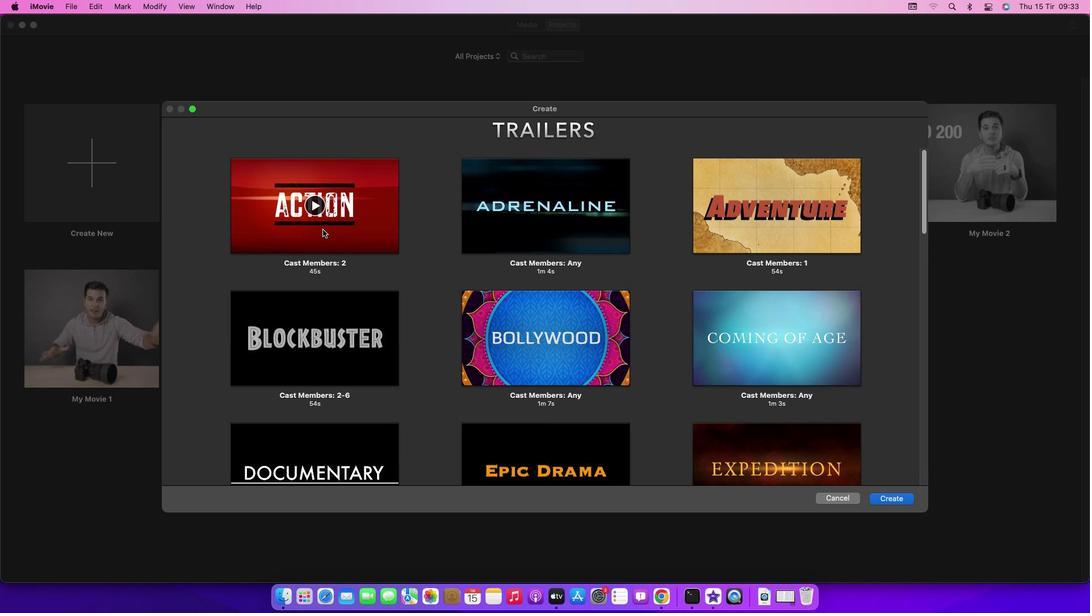 
Action: Mouse scrolled (510, 271) with delta (105, 57)
Screenshot: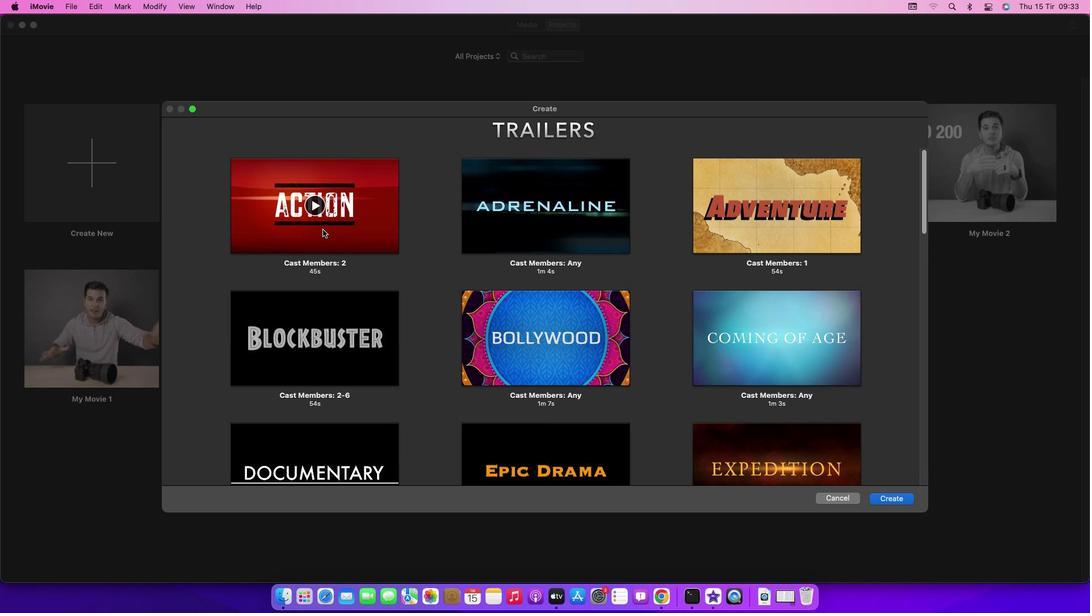 
Action: Mouse moved to (510, 271)
Screenshot: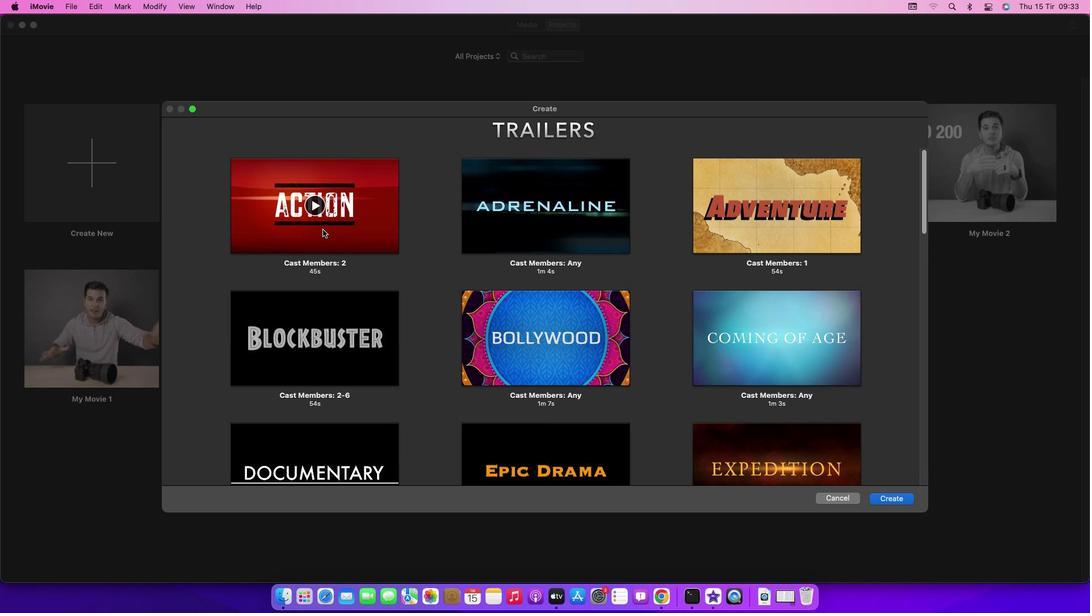 
Action: Mouse scrolled (510, 271) with delta (105, 55)
Screenshot: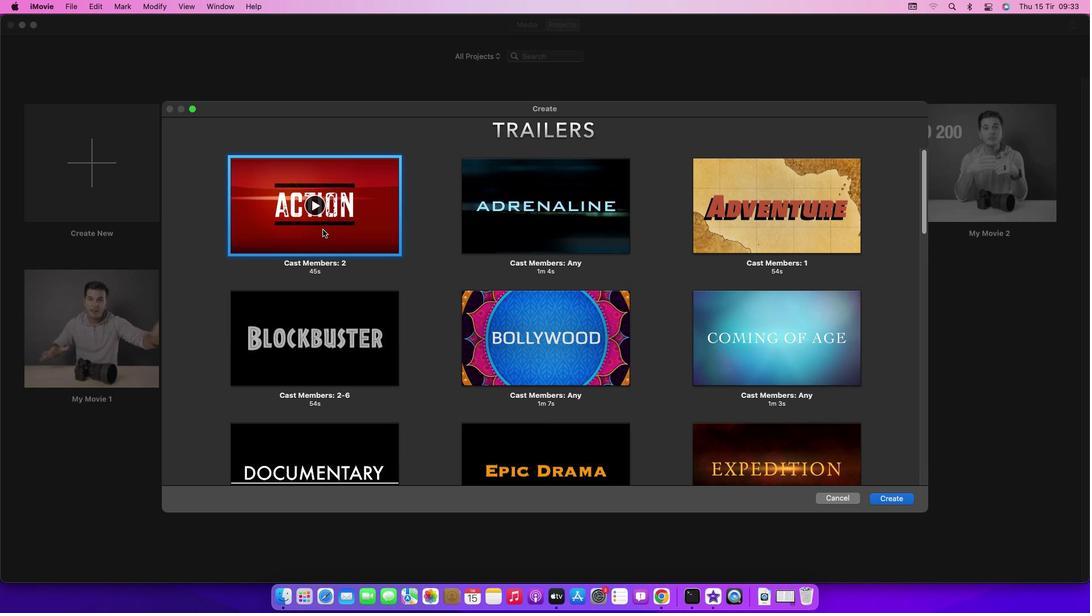 
Action: Mouse scrolled (510, 271) with delta (105, 55)
Screenshot: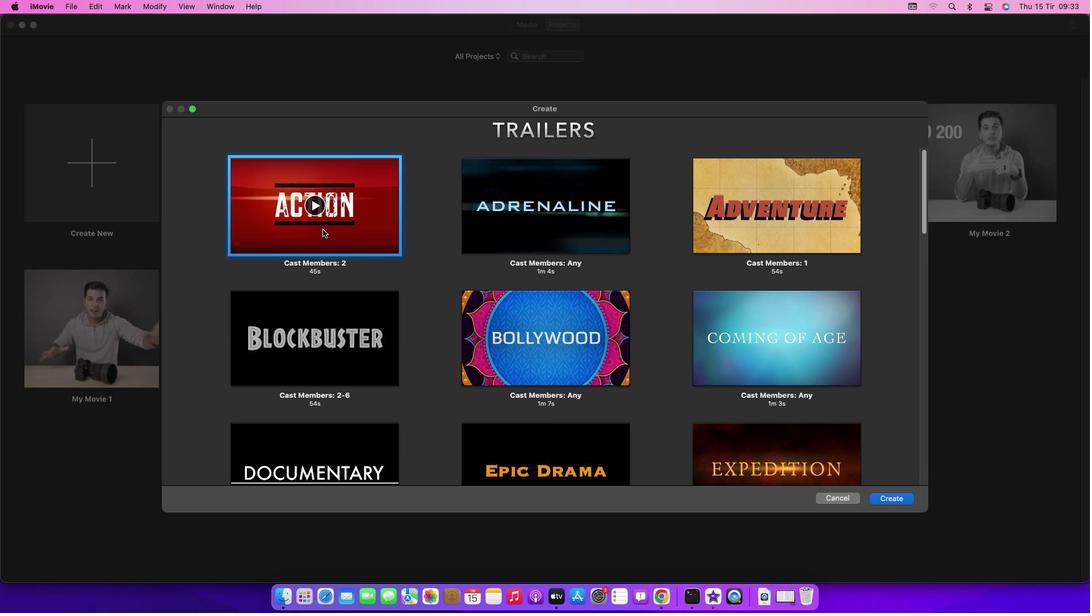 
Action: Mouse scrolled (510, 271) with delta (105, 57)
Screenshot: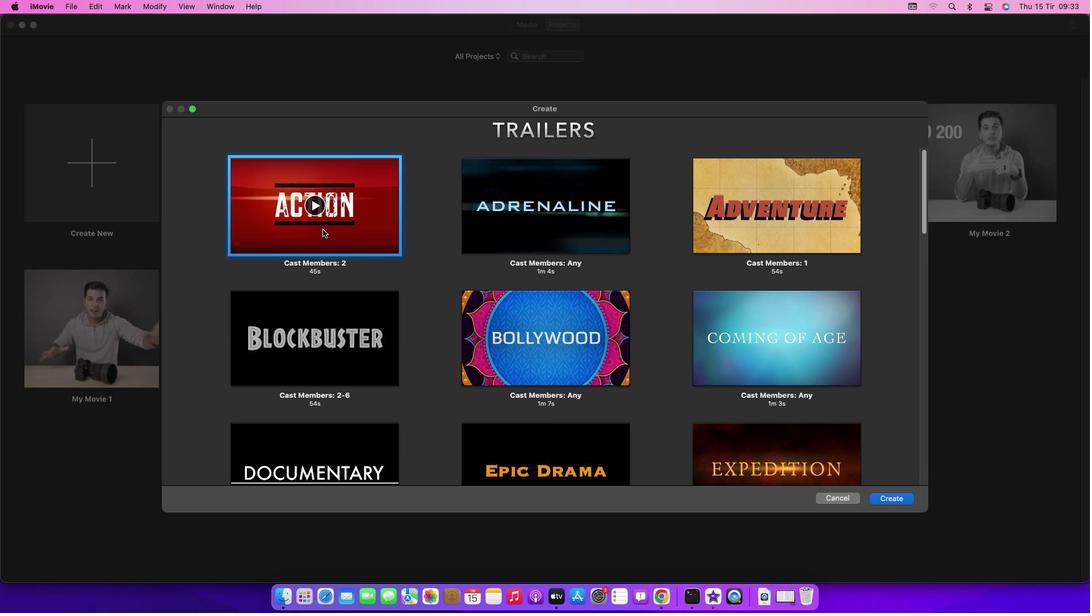 
Action: Mouse scrolled (510, 271) with delta (105, 57)
Screenshot: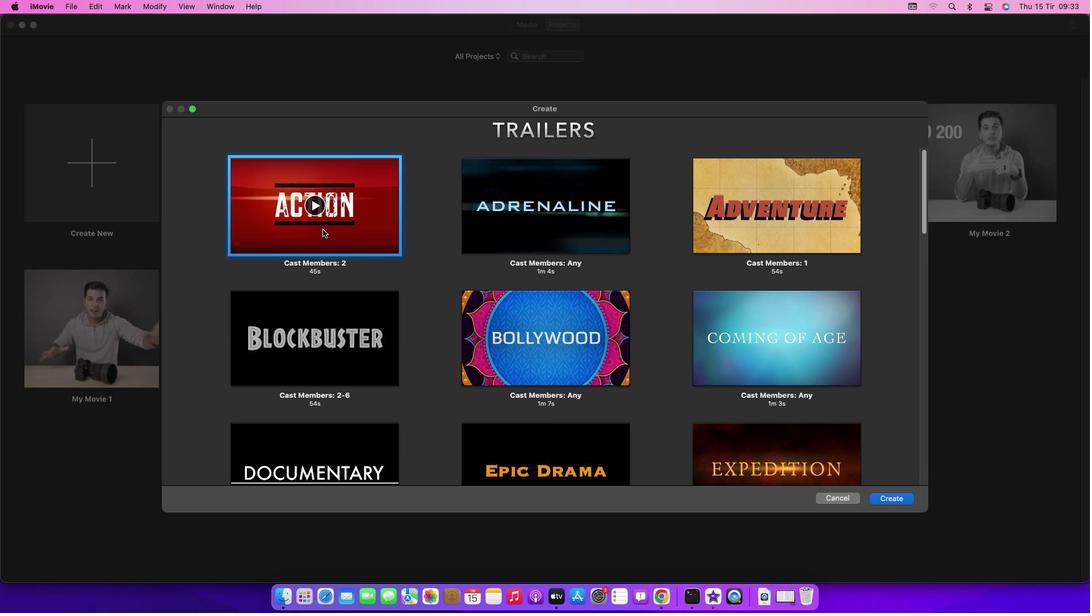 
Action: Mouse scrolled (510, 271) with delta (105, 57)
Screenshot: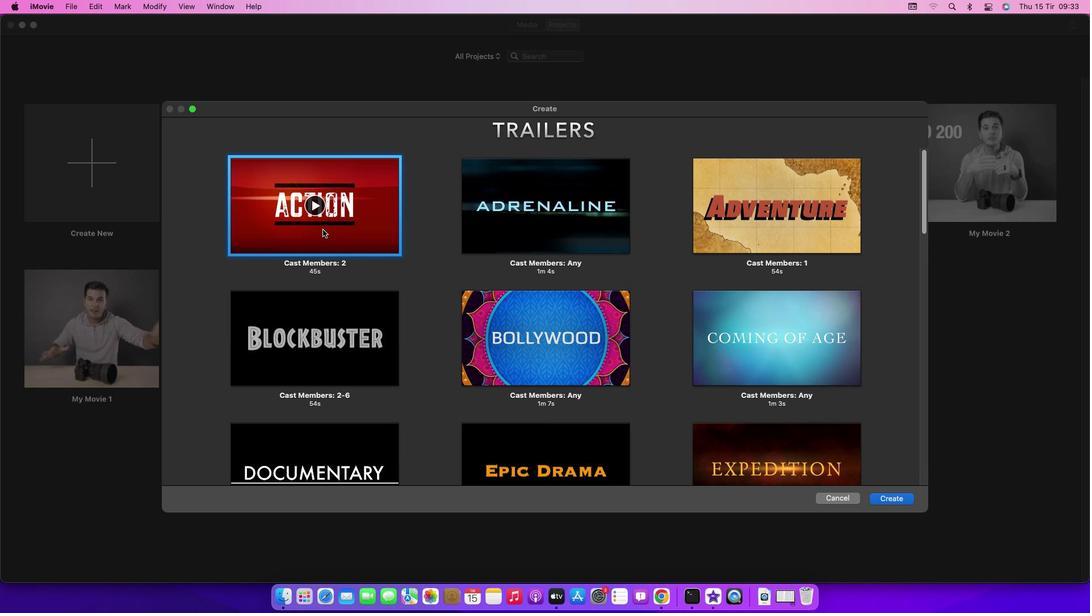 
Action: Mouse scrolled (510, 271) with delta (105, 55)
Screenshot: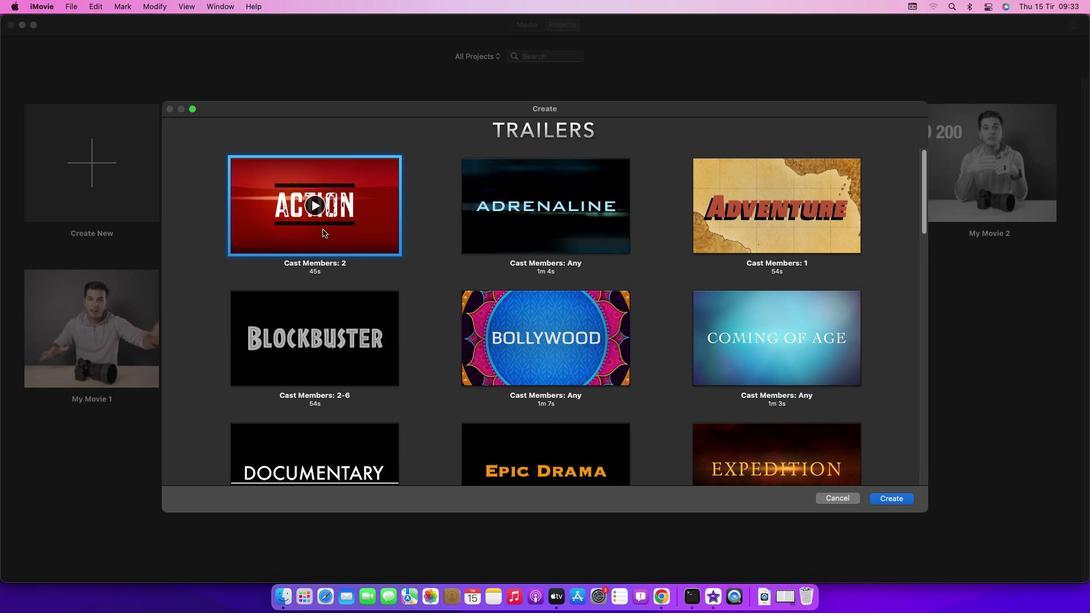 
Action: Mouse scrolled (510, 271) with delta (105, 55)
Screenshot: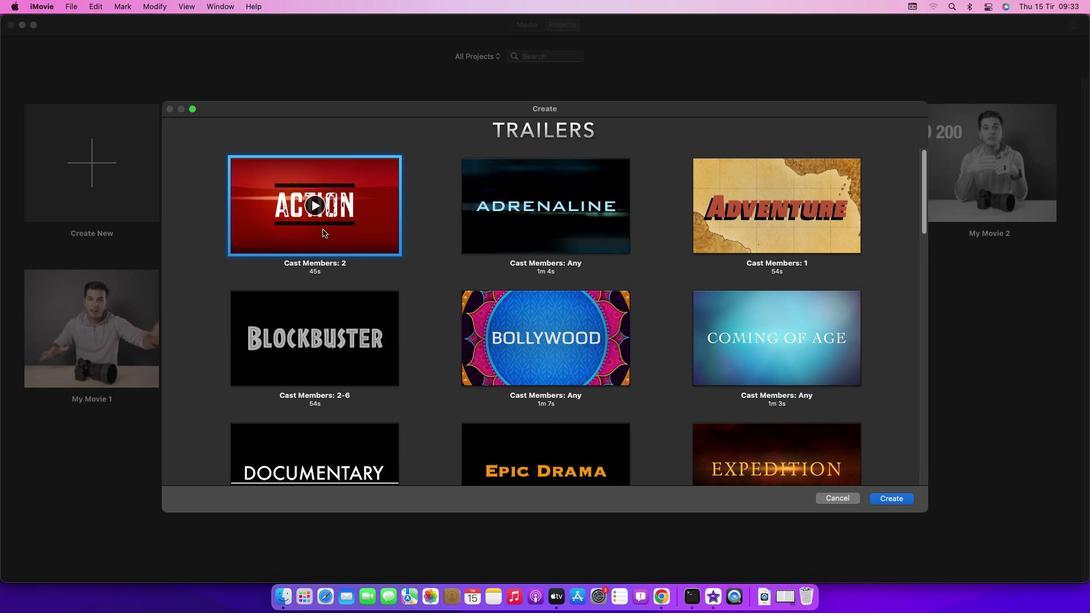 
Action: Mouse scrolled (510, 271) with delta (105, 56)
Screenshot: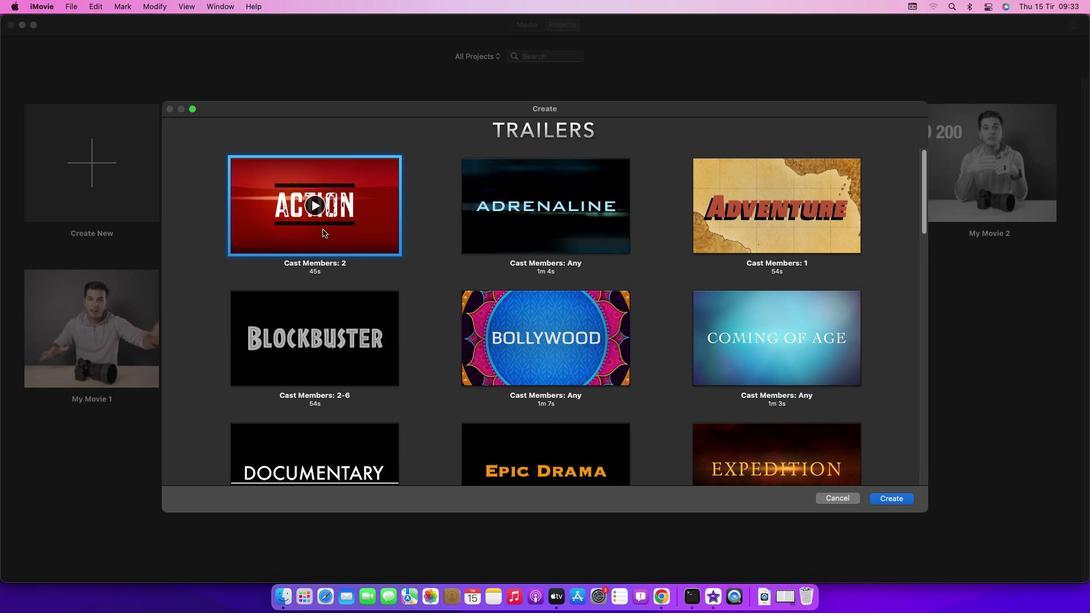 
Action: Mouse scrolled (510, 271) with delta (105, 57)
Screenshot: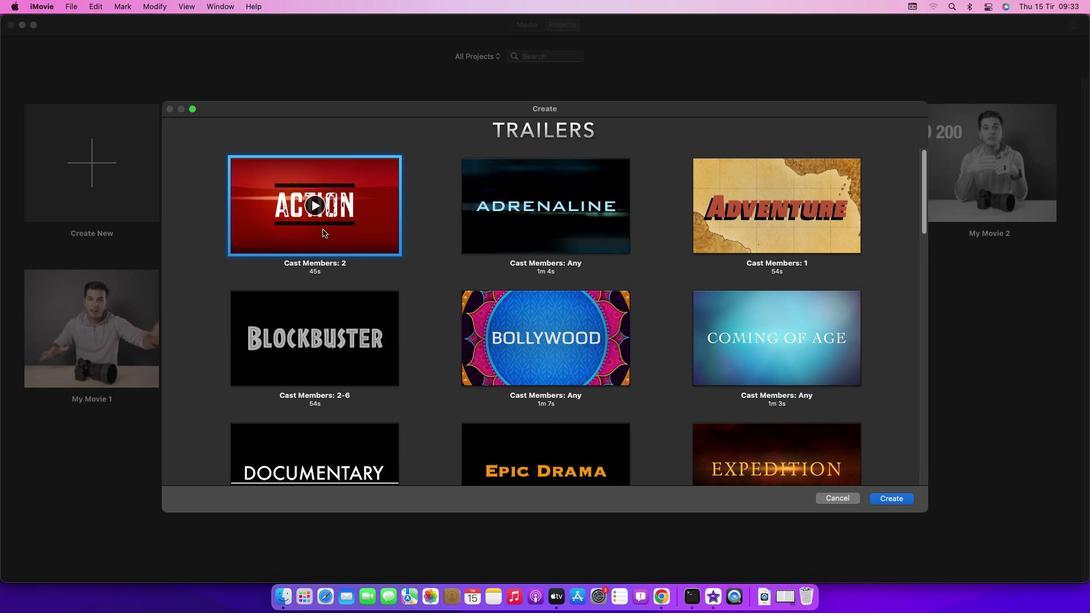 
Action: Mouse scrolled (510, 271) with delta (105, 57)
Screenshot: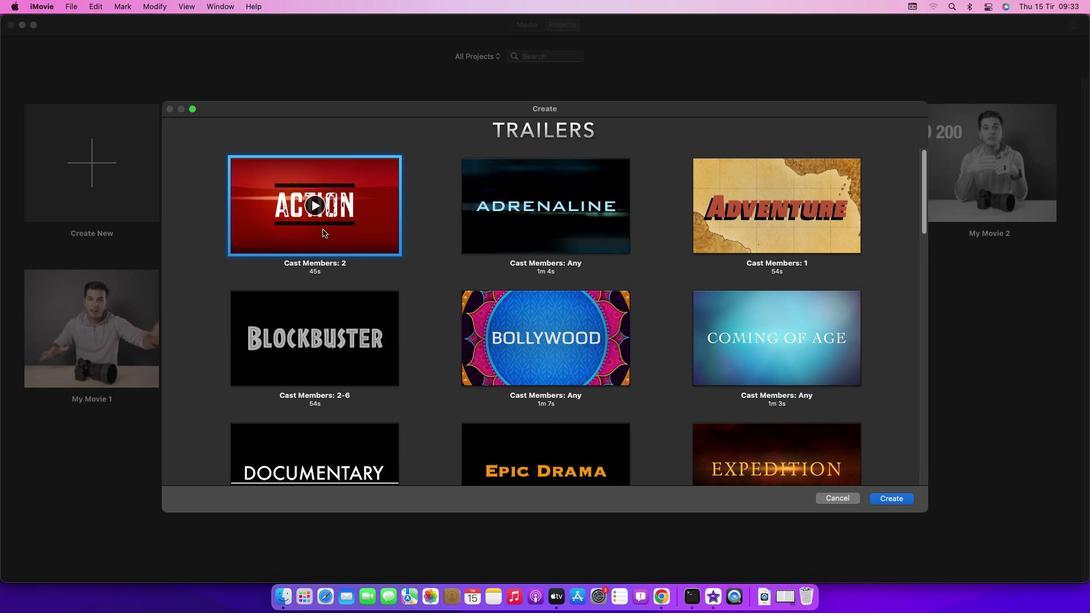 
Action: Mouse moved to (385, 244)
Screenshot: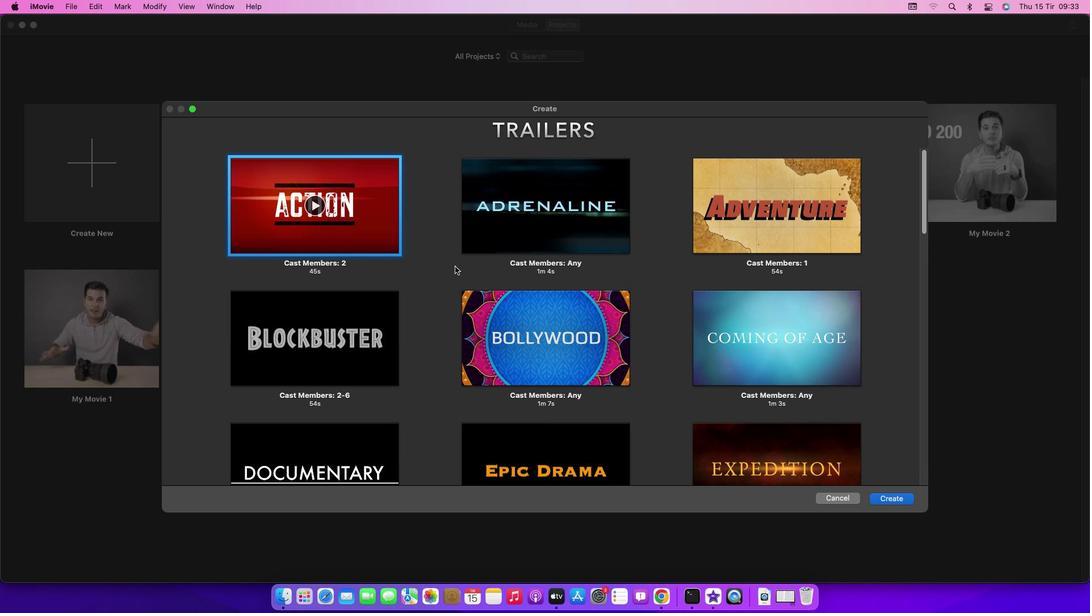 
Action: Mouse pressed left at (385, 244)
Screenshot: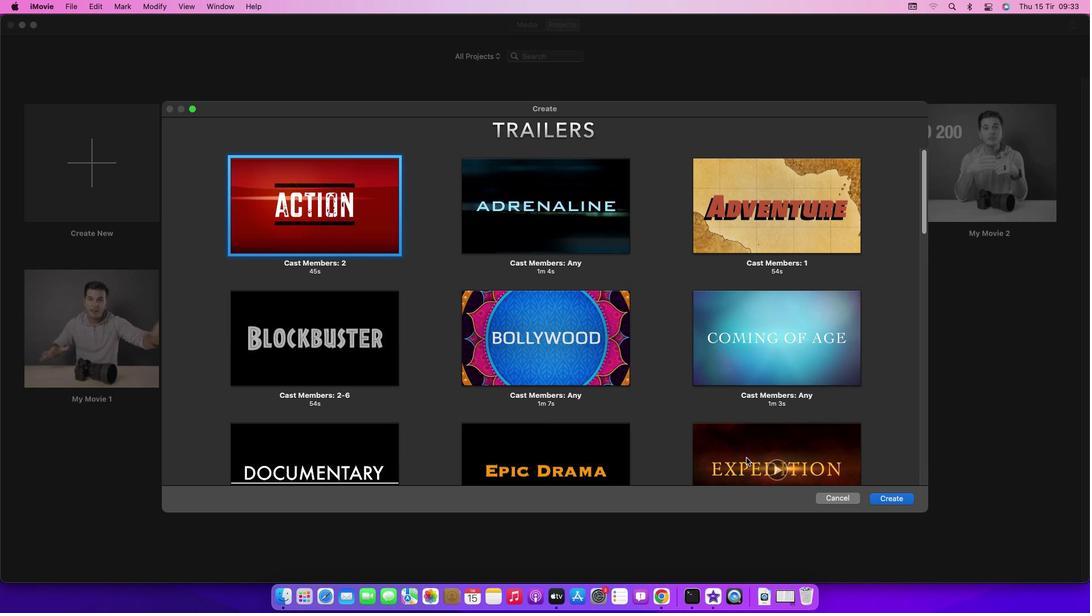 
Action: Mouse moved to (827, 466)
Screenshot: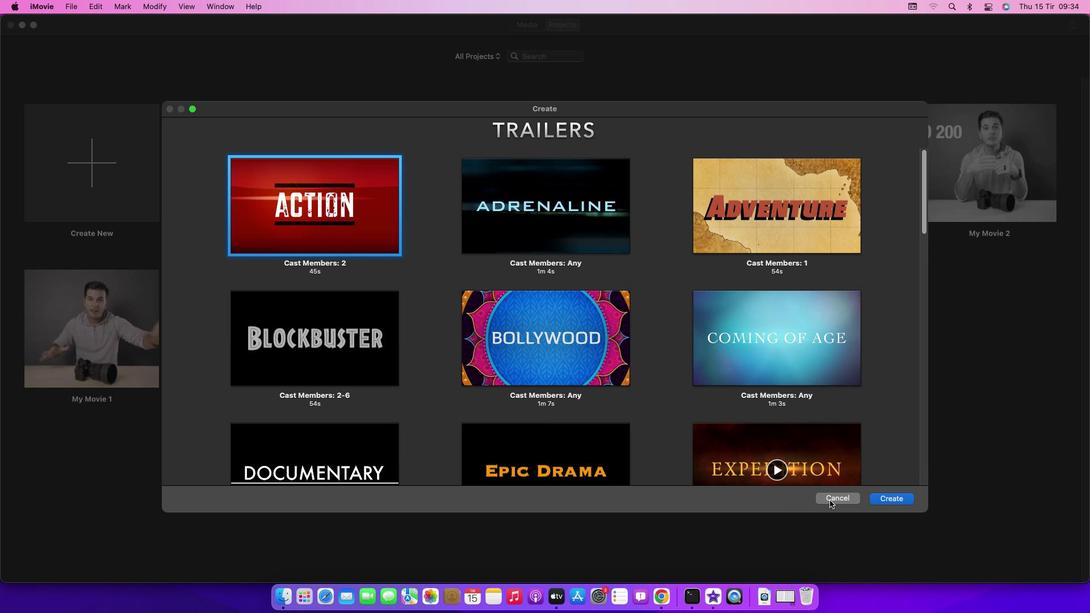 
Action: Mouse pressed left at (827, 466)
Screenshot: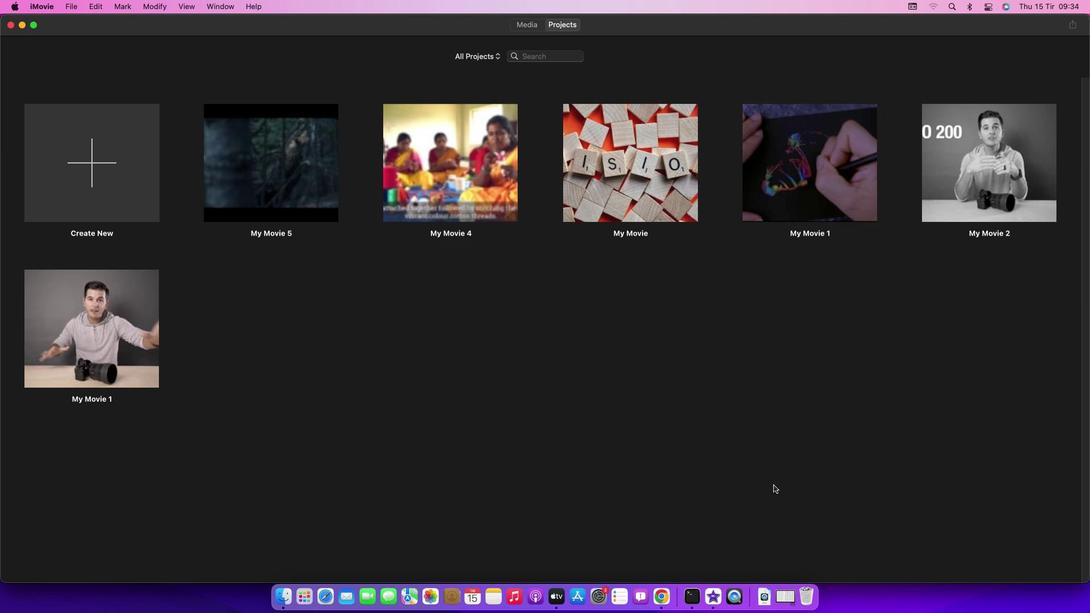 
Action: Mouse moved to (777, 454)
Screenshot: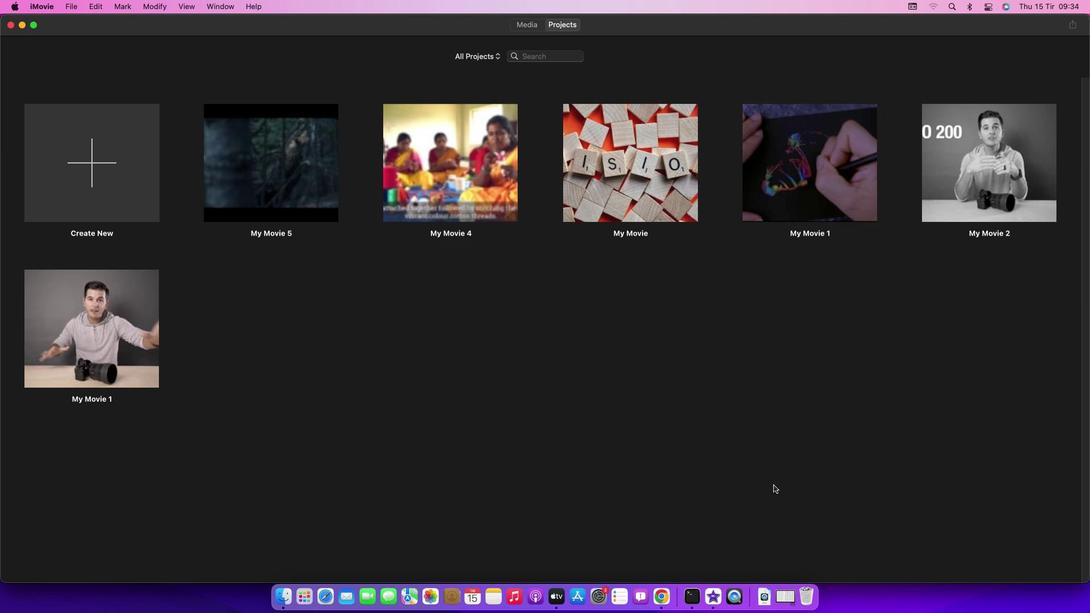 
